 Task: Create a scrum project AgileJet. Add to scrum project AgileJet a team member softage.4@softage.net and assign as Project Lead. Add to scrum project AgileJet a team member softage.1@softage.net
Action: Mouse moved to (217, 64)
Screenshot: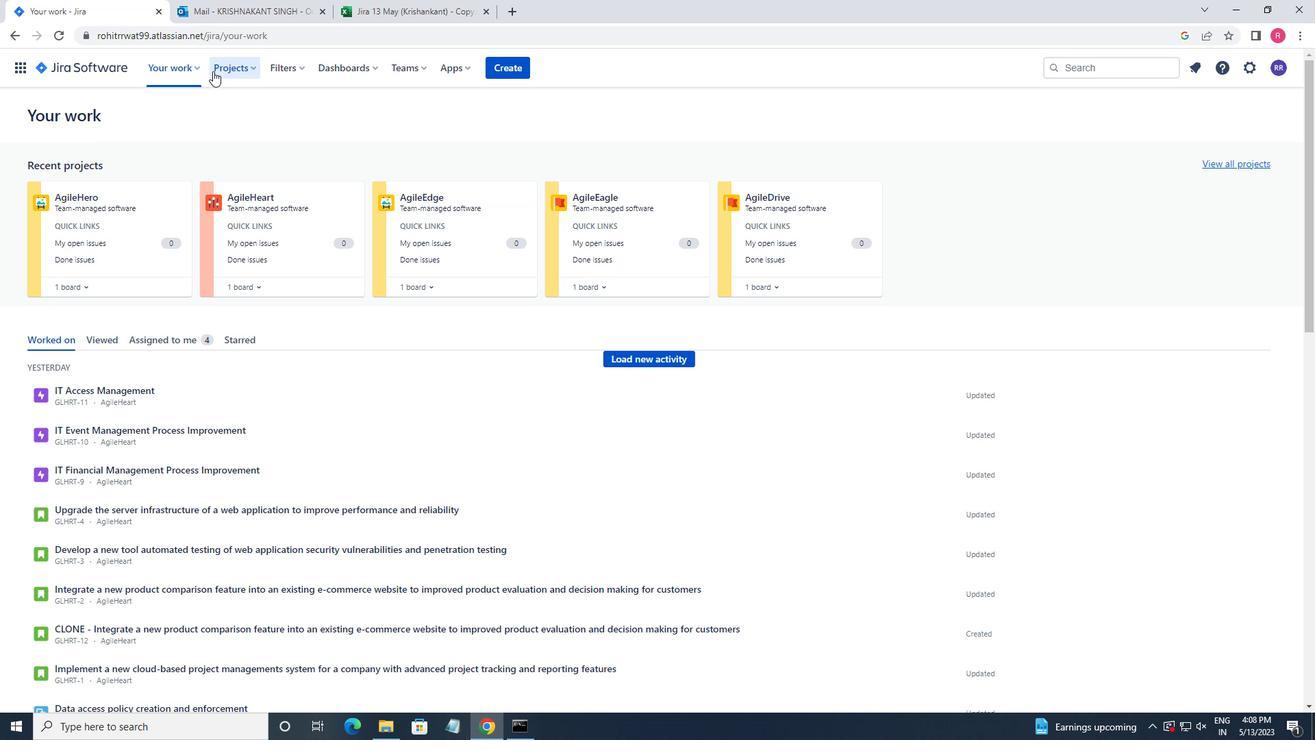 
Action: Mouse pressed left at (217, 64)
Screenshot: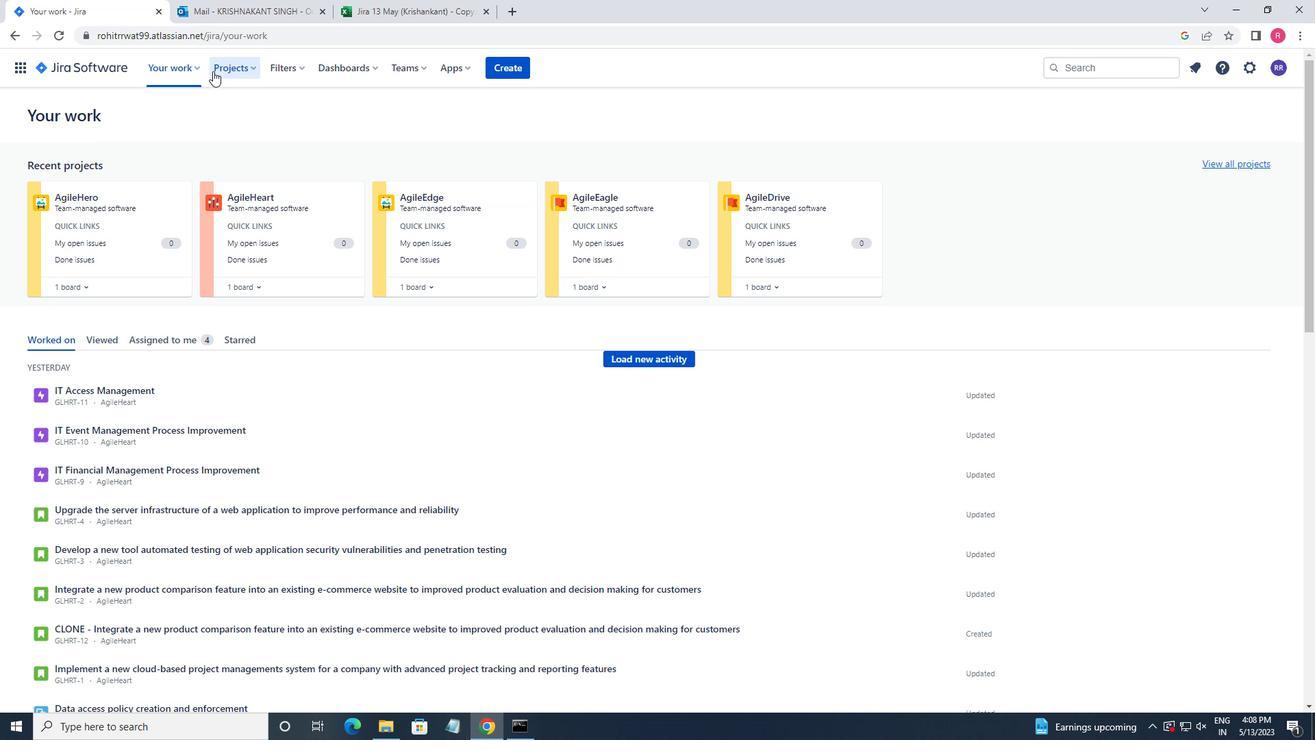 
Action: Mouse moved to (263, 344)
Screenshot: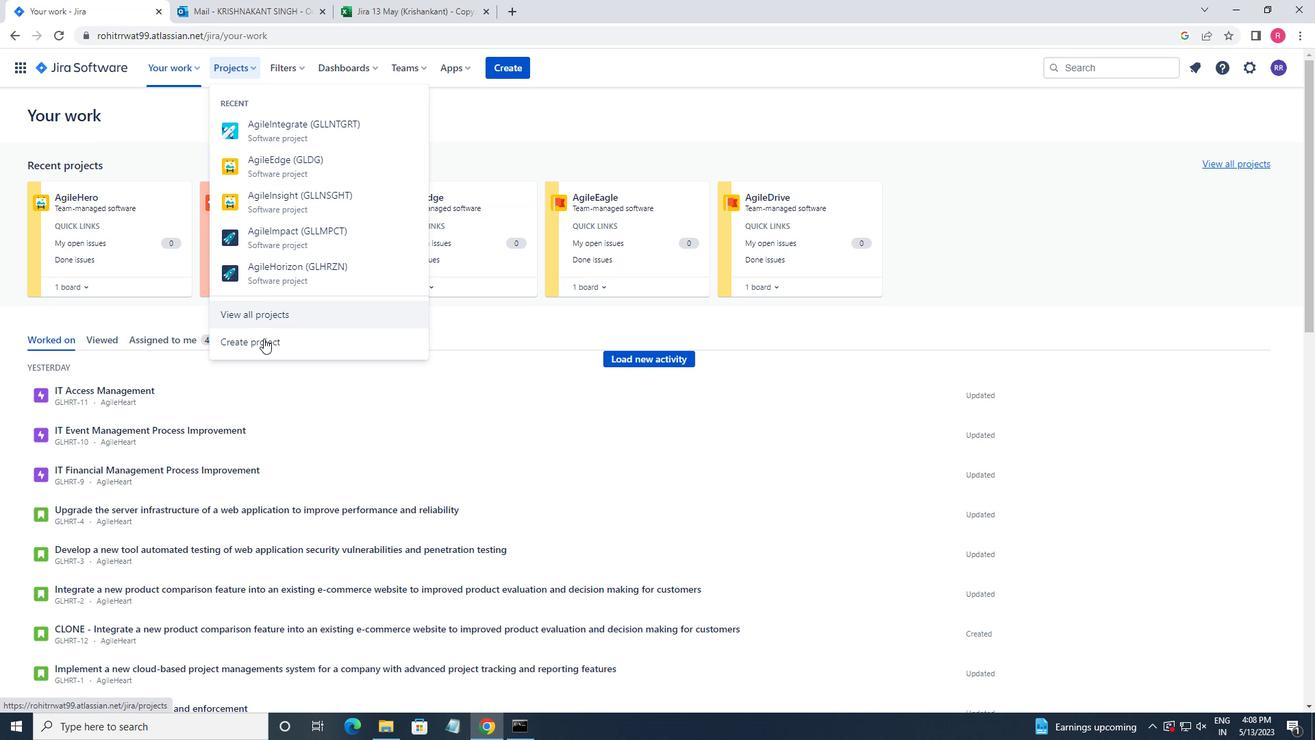 
Action: Mouse pressed left at (263, 344)
Screenshot: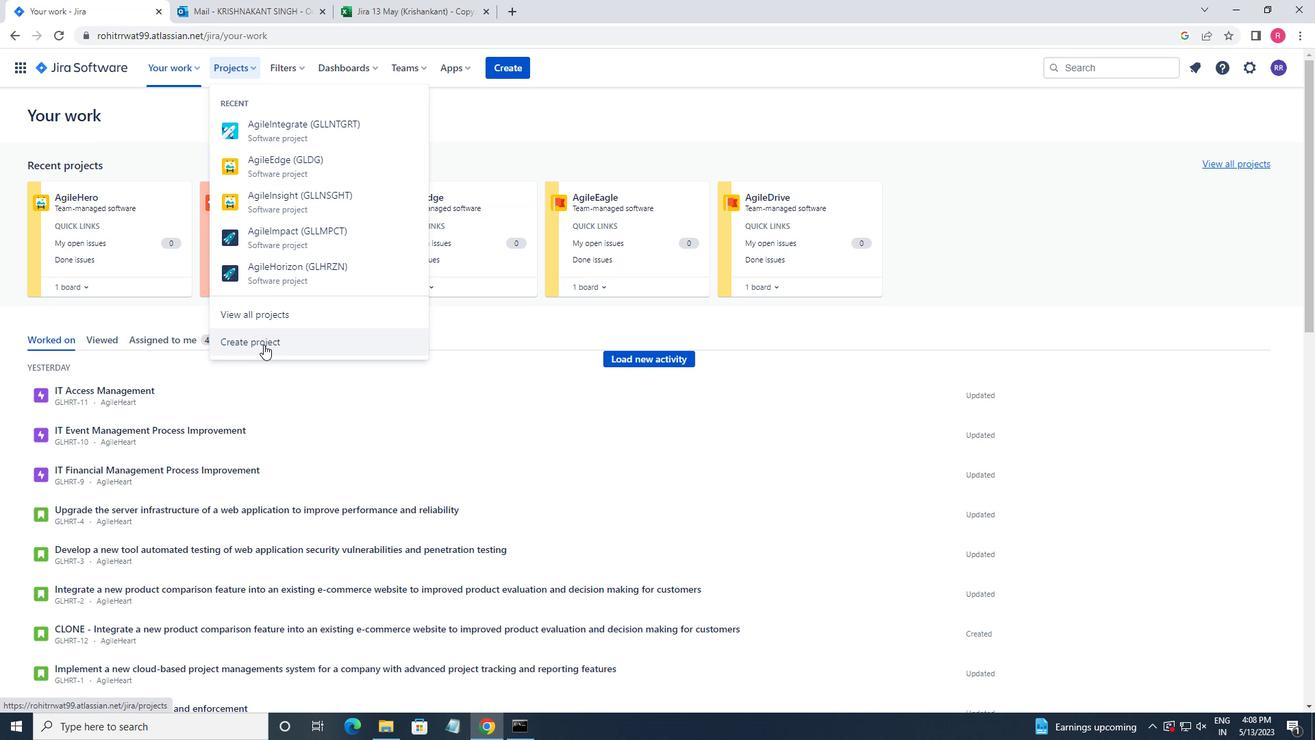 
Action: Mouse moved to (612, 337)
Screenshot: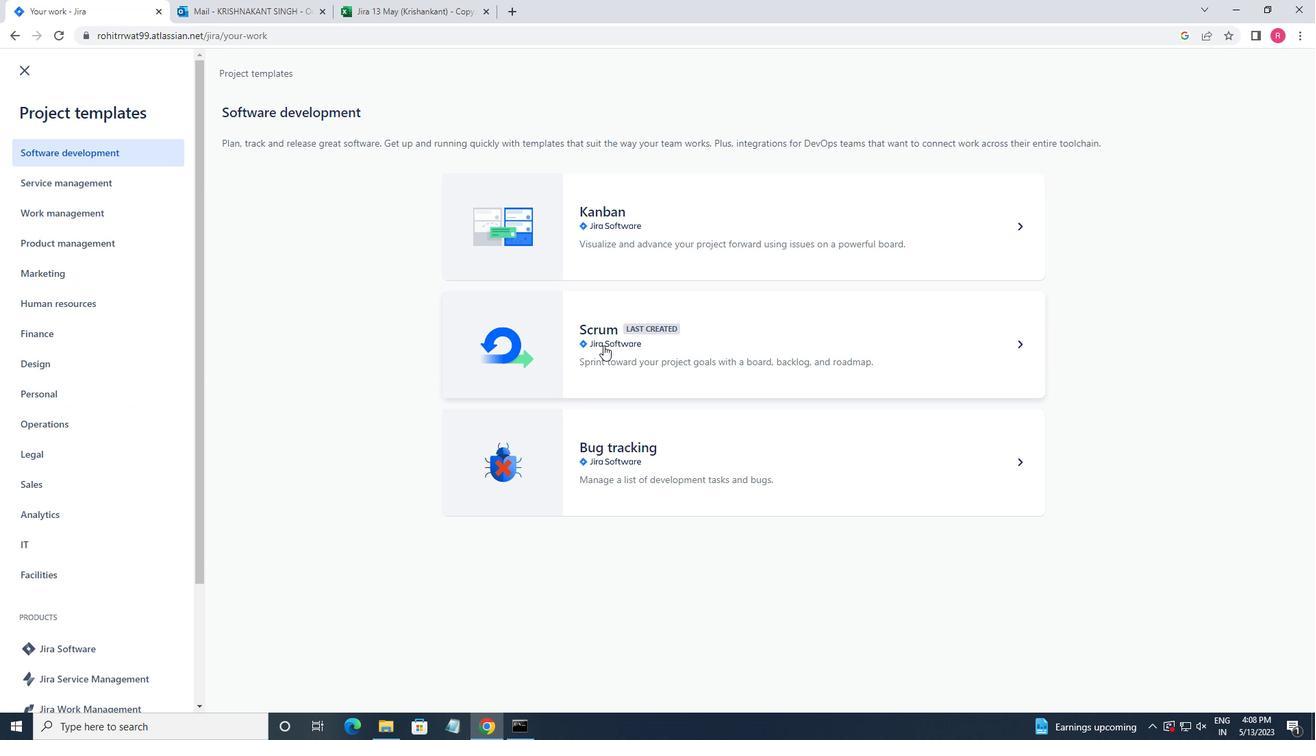 
Action: Mouse pressed left at (612, 337)
Screenshot: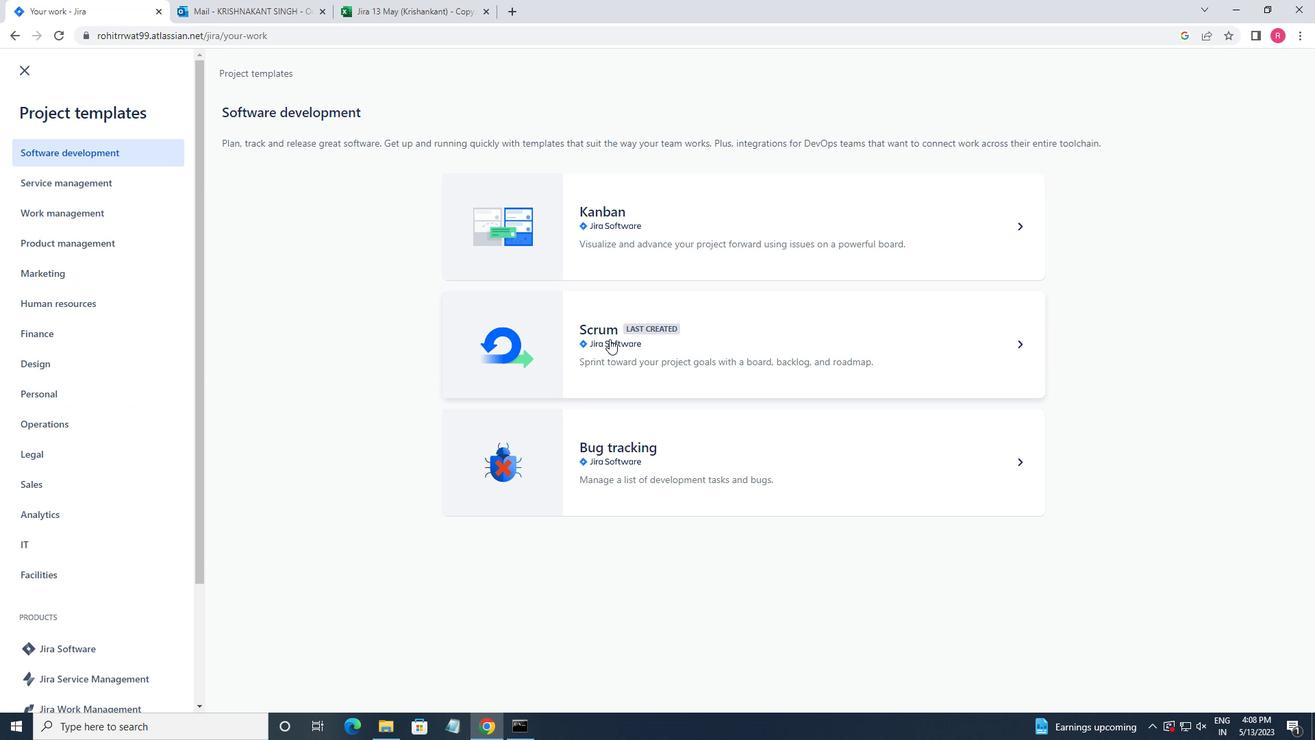 
Action: Mouse moved to (1023, 679)
Screenshot: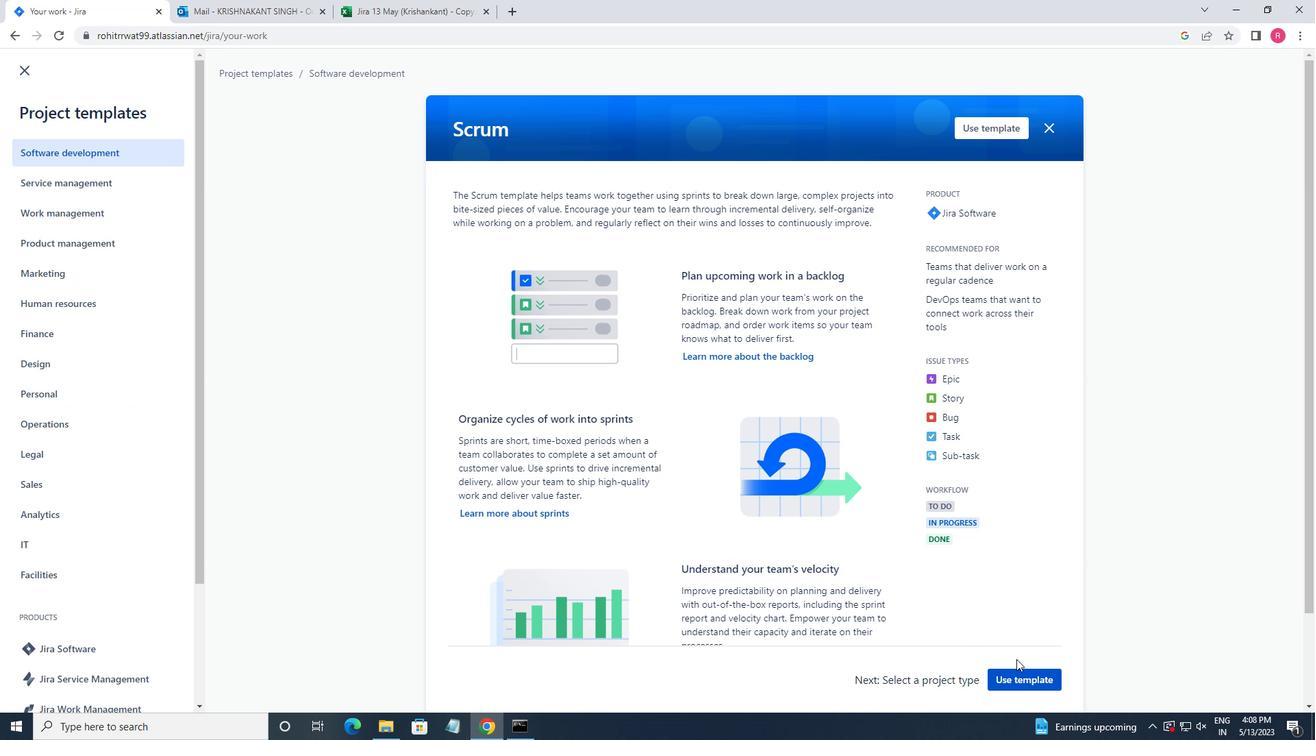 
Action: Mouse pressed left at (1023, 679)
Screenshot: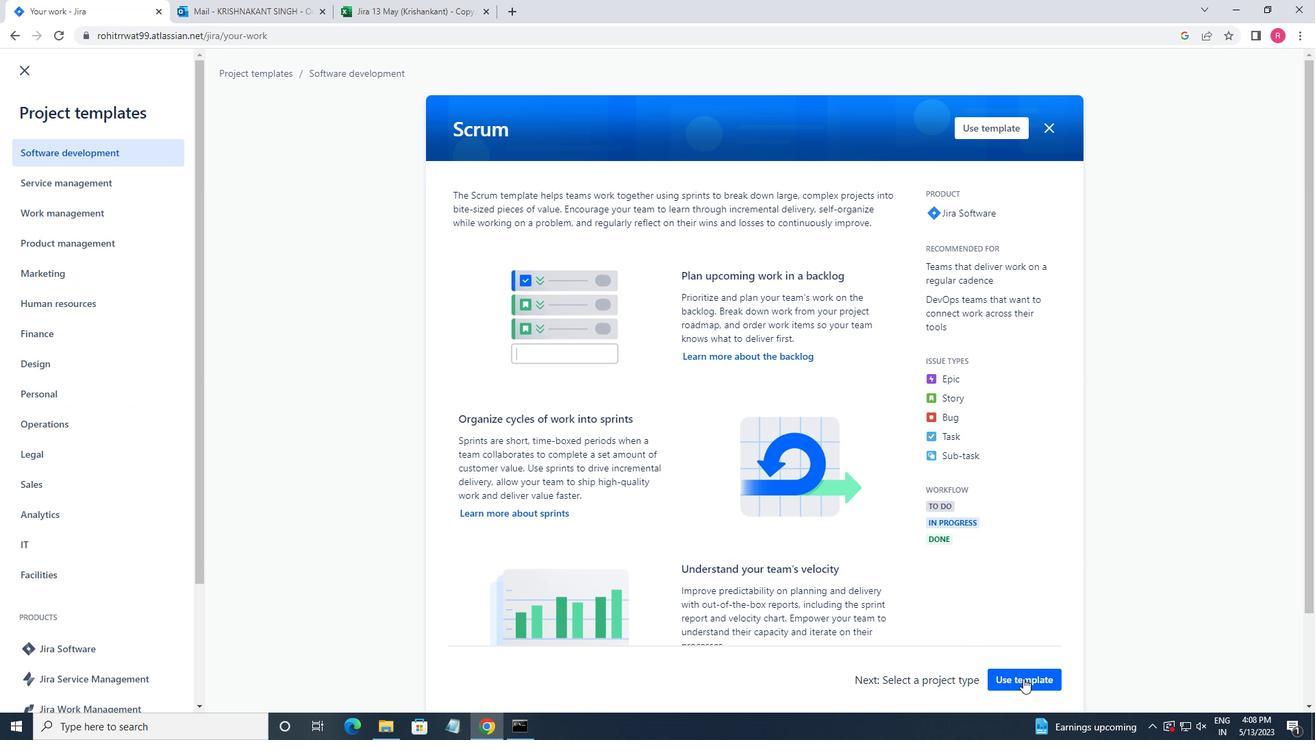 
Action: Mouse moved to (545, 667)
Screenshot: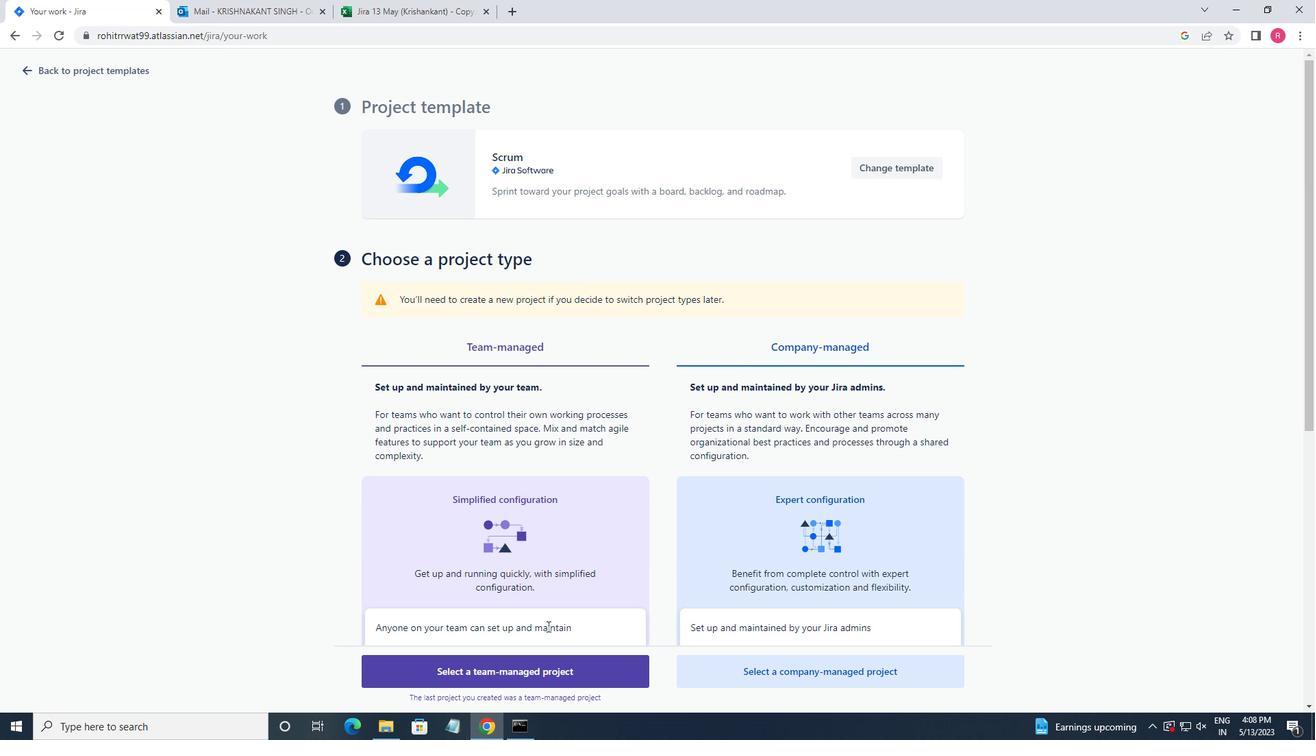 
Action: Mouse pressed left at (545, 667)
Screenshot: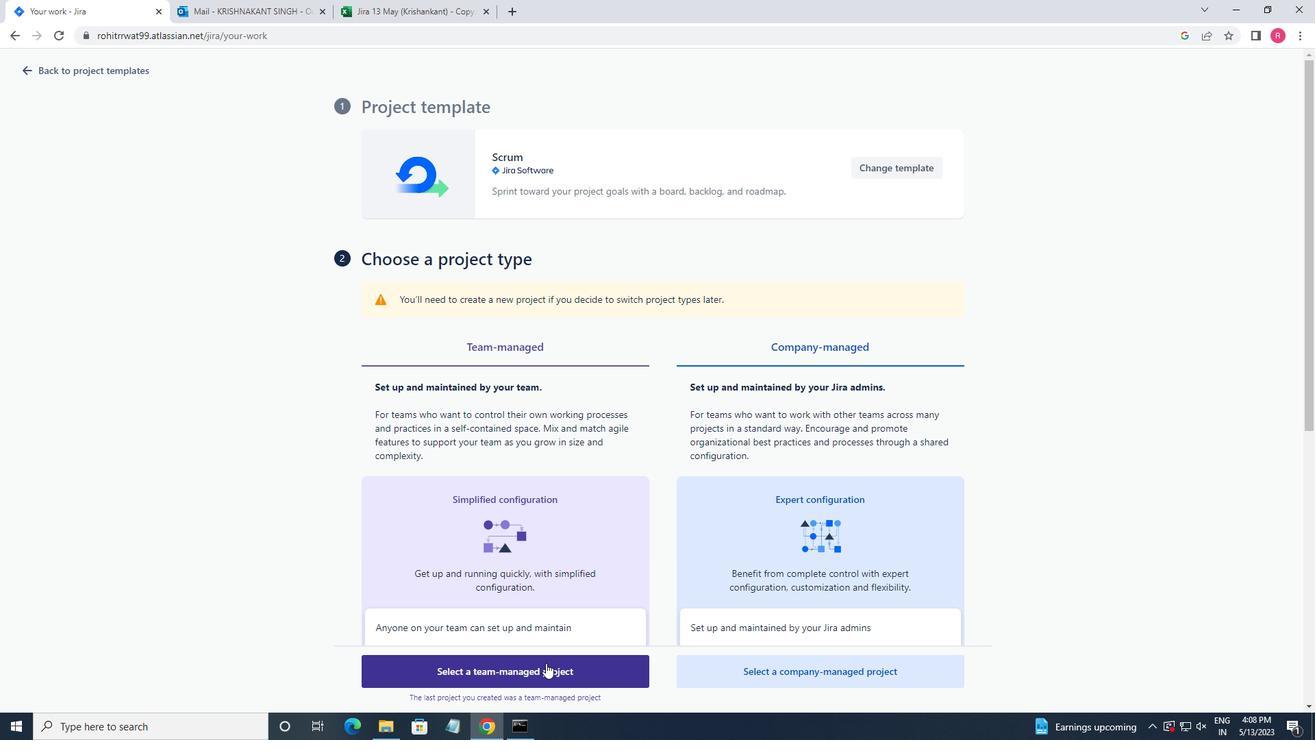 
Action: Mouse moved to (545, 110)
Screenshot: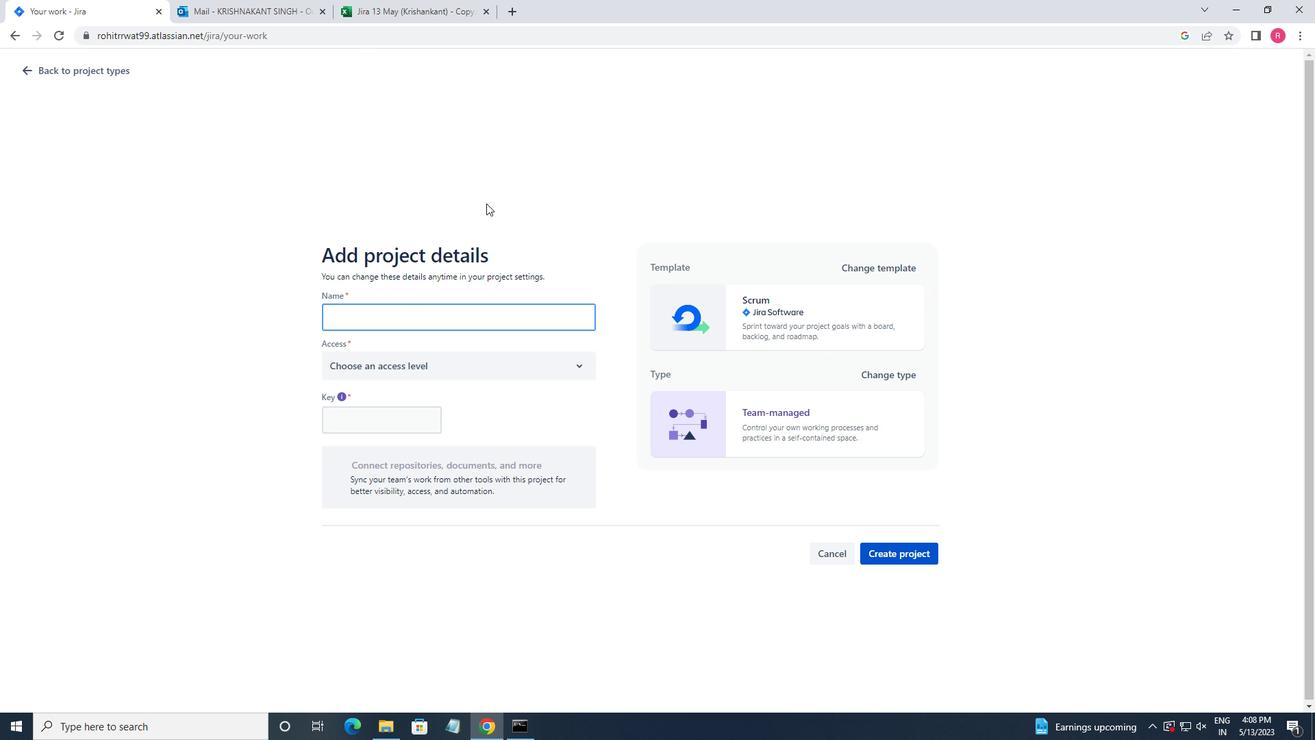 
Action: Key pressed <Key.shift>AGILEJ<Key.backspace><Key.shift_r><Key.shift_r>JET<Key.space><Key.backspace>
Screenshot: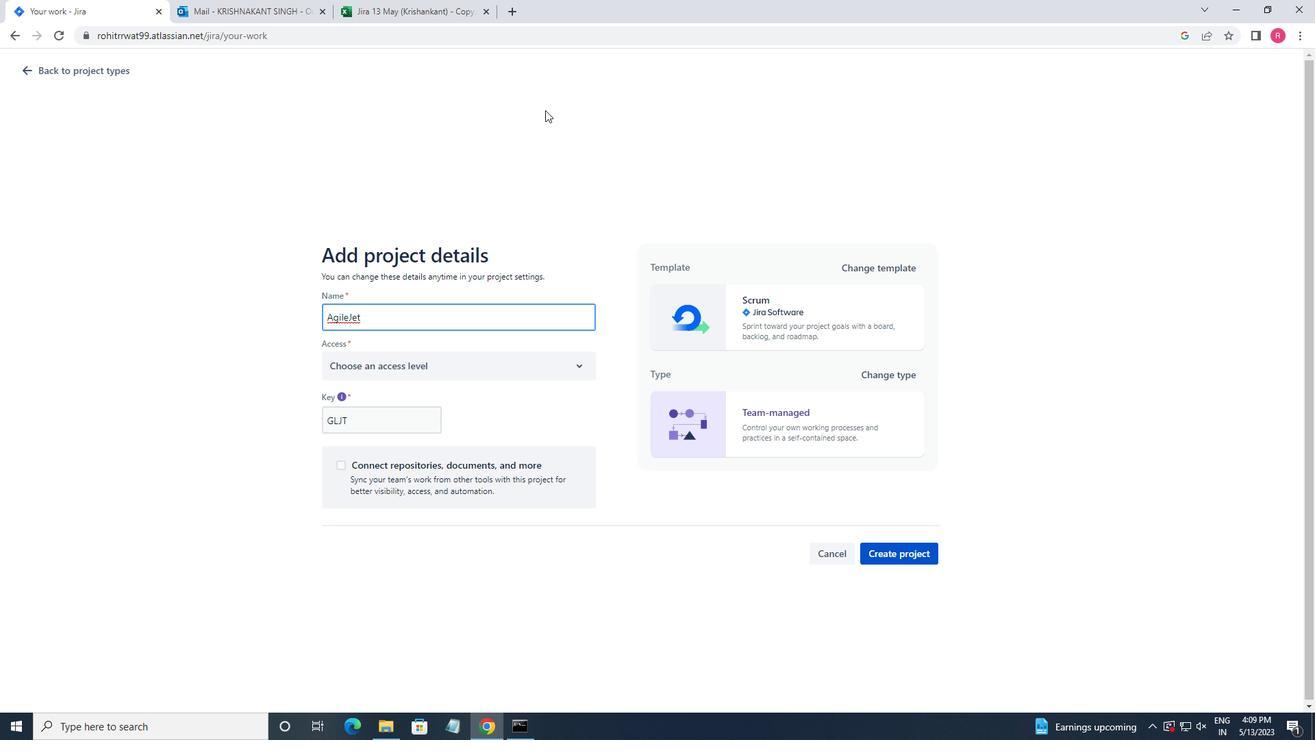
Action: Mouse moved to (441, 363)
Screenshot: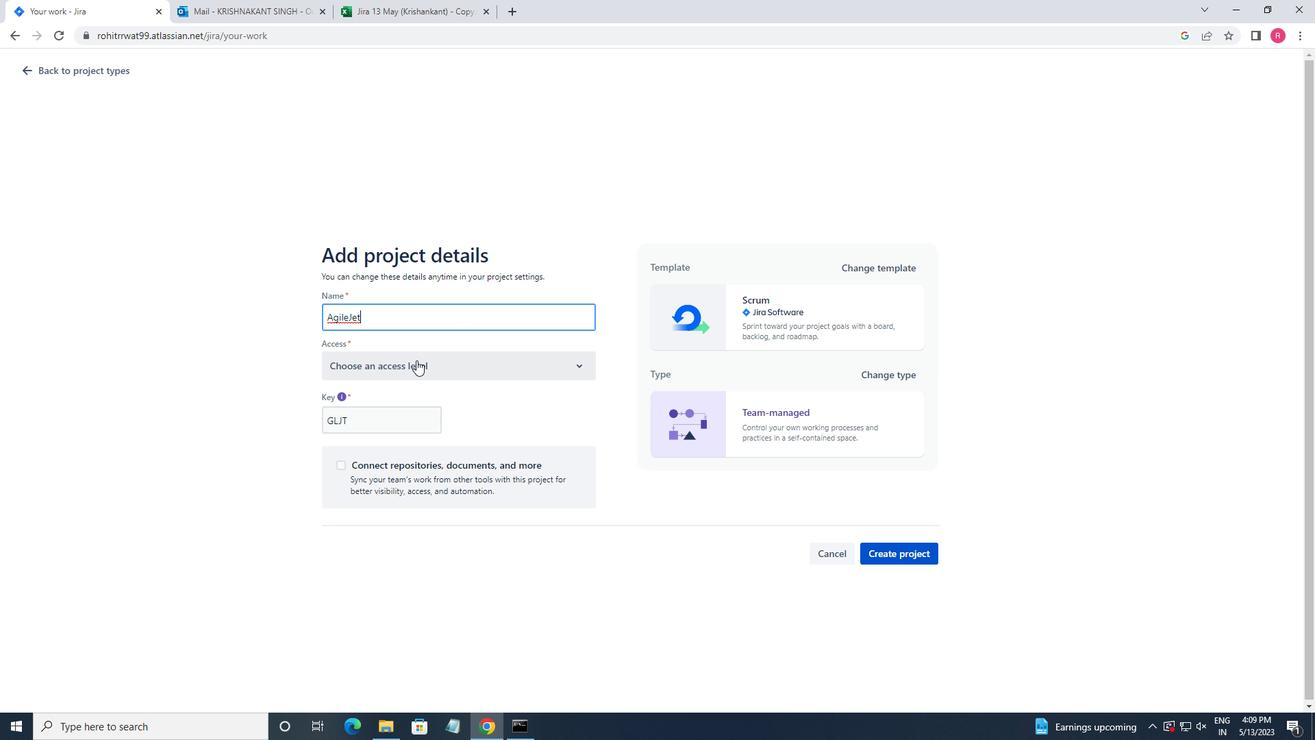 
Action: Mouse pressed left at (441, 363)
Screenshot: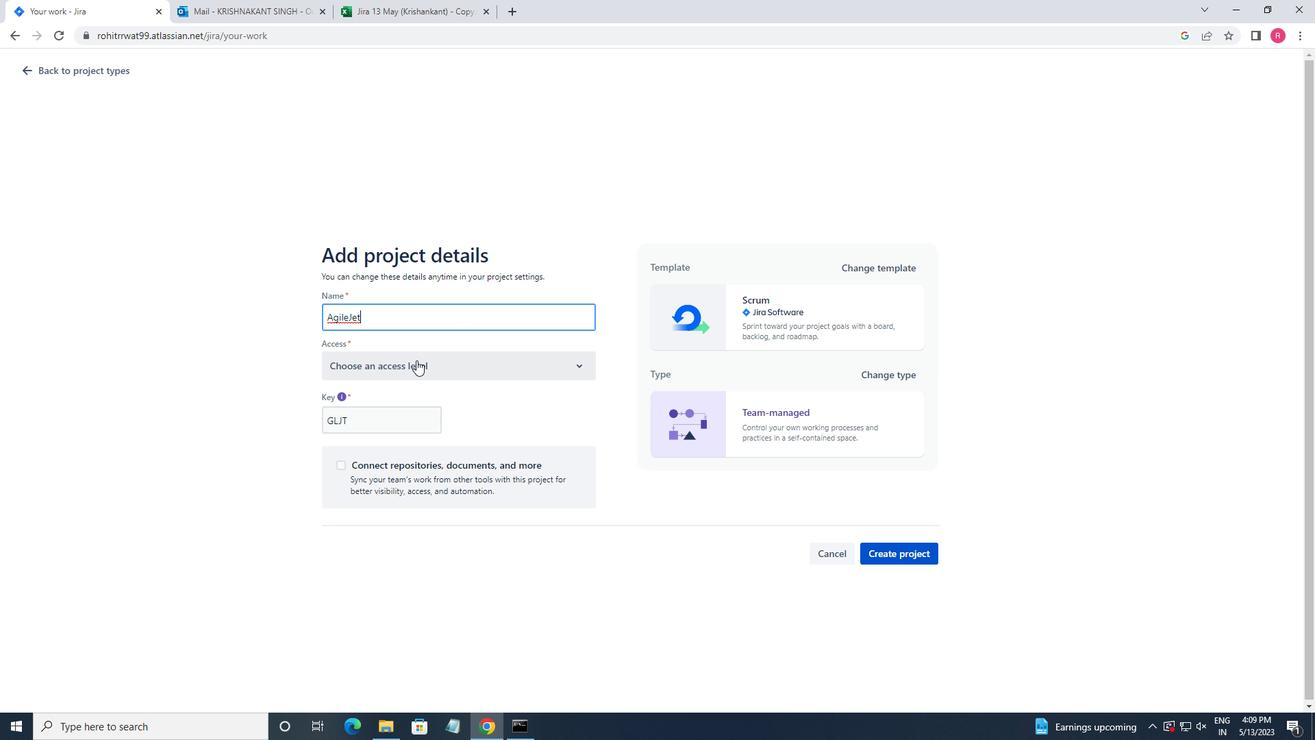 
Action: Mouse moved to (407, 410)
Screenshot: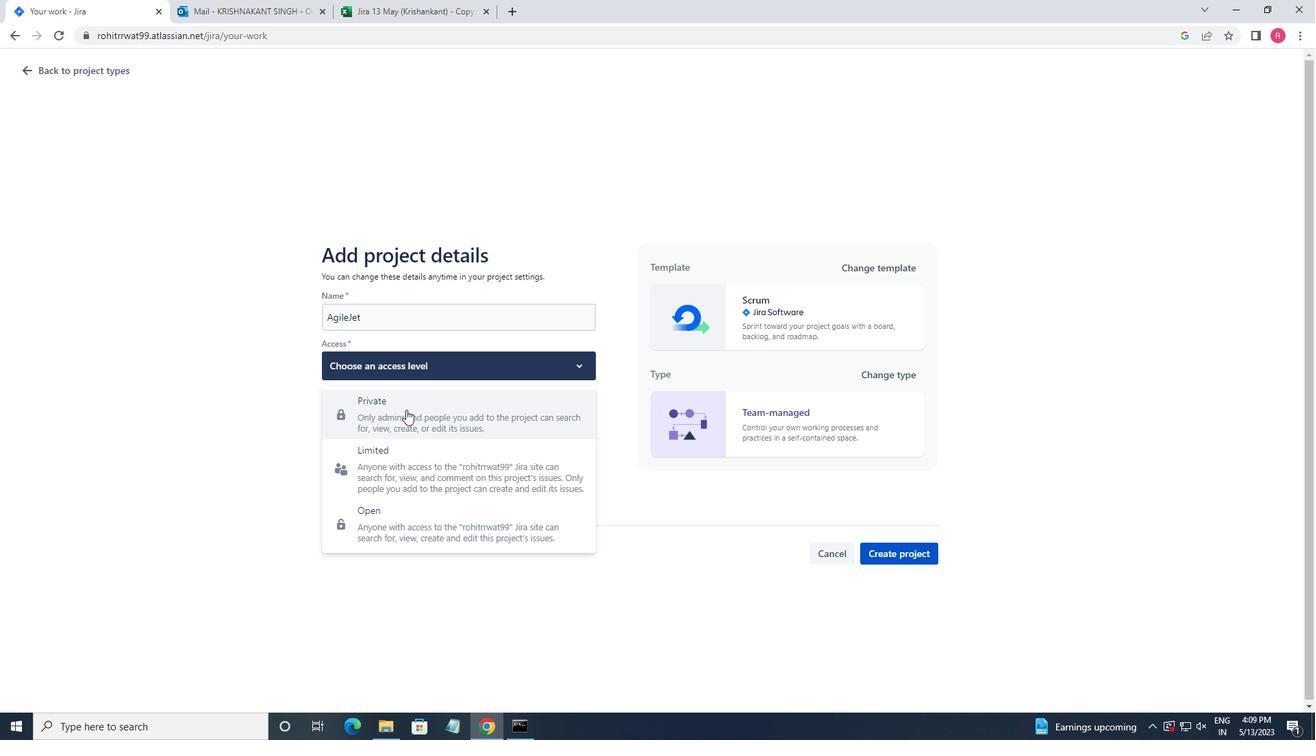 
Action: Mouse pressed left at (407, 410)
Screenshot: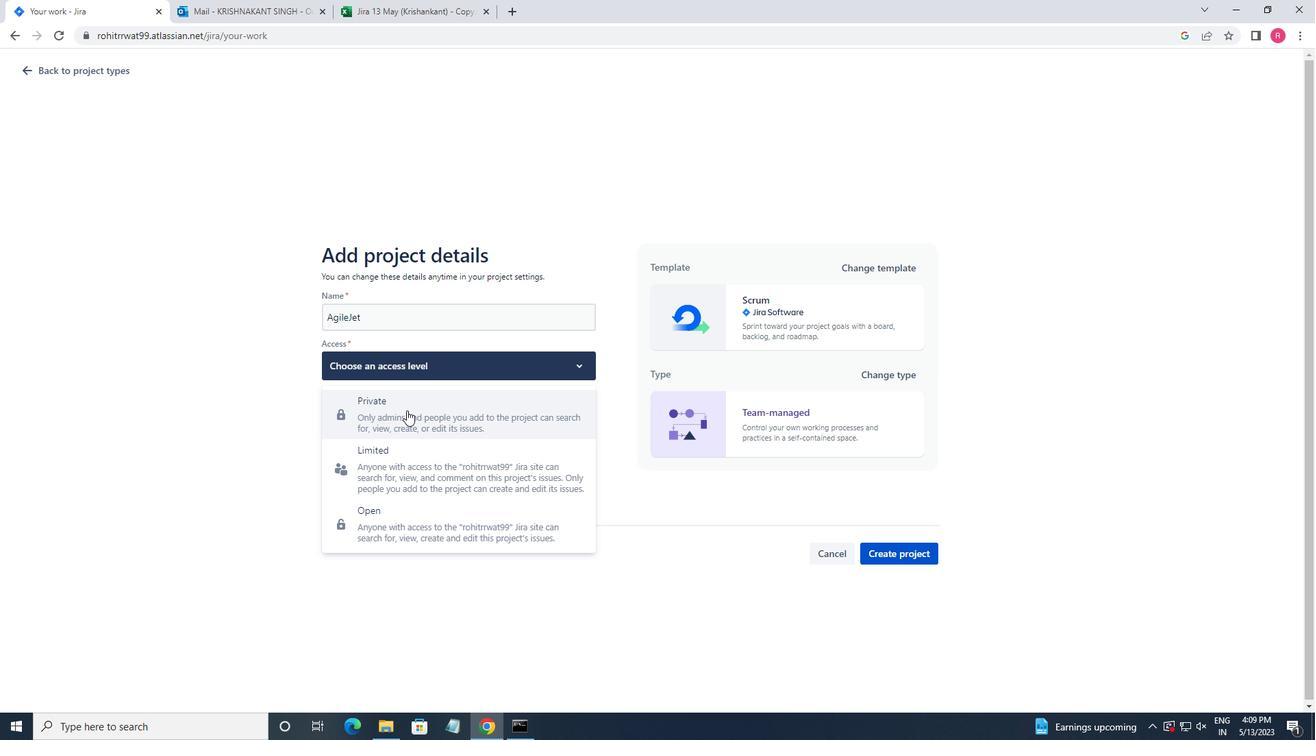 
Action: Mouse moved to (906, 546)
Screenshot: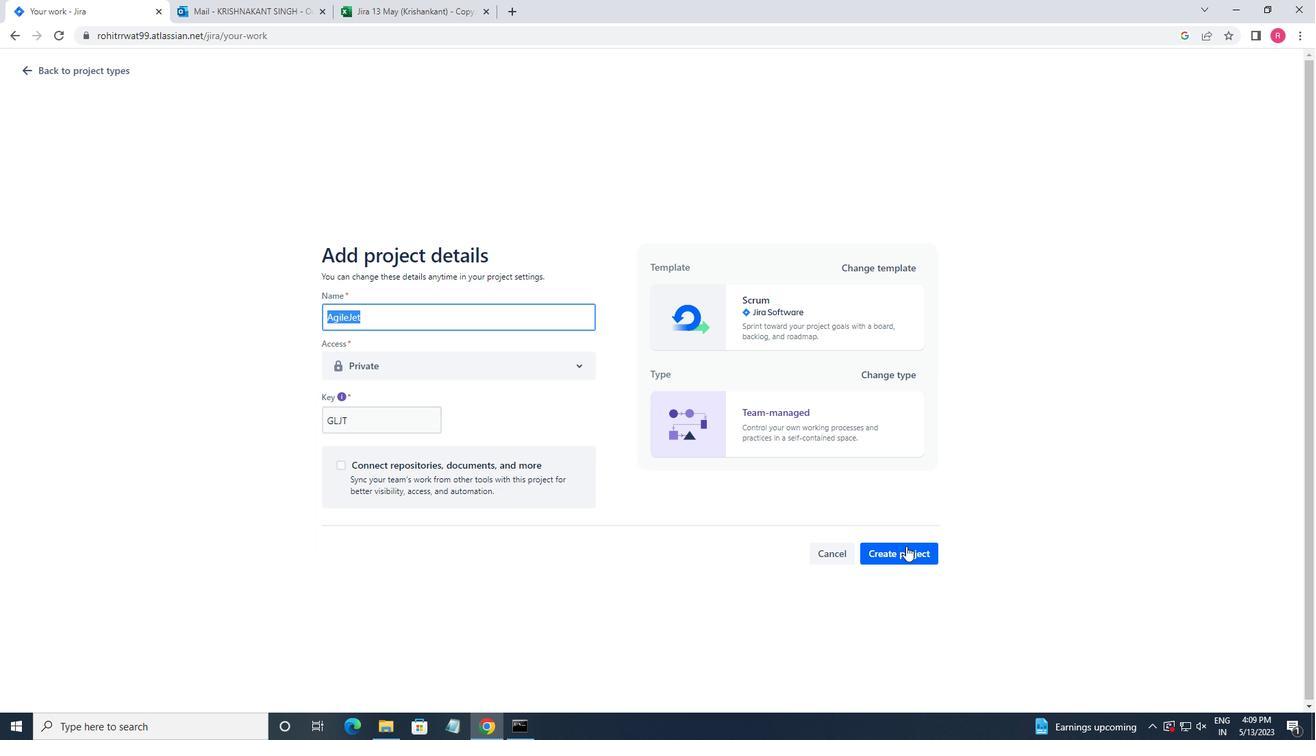 
Action: Mouse pressed left at (906, 546)
Screenshot: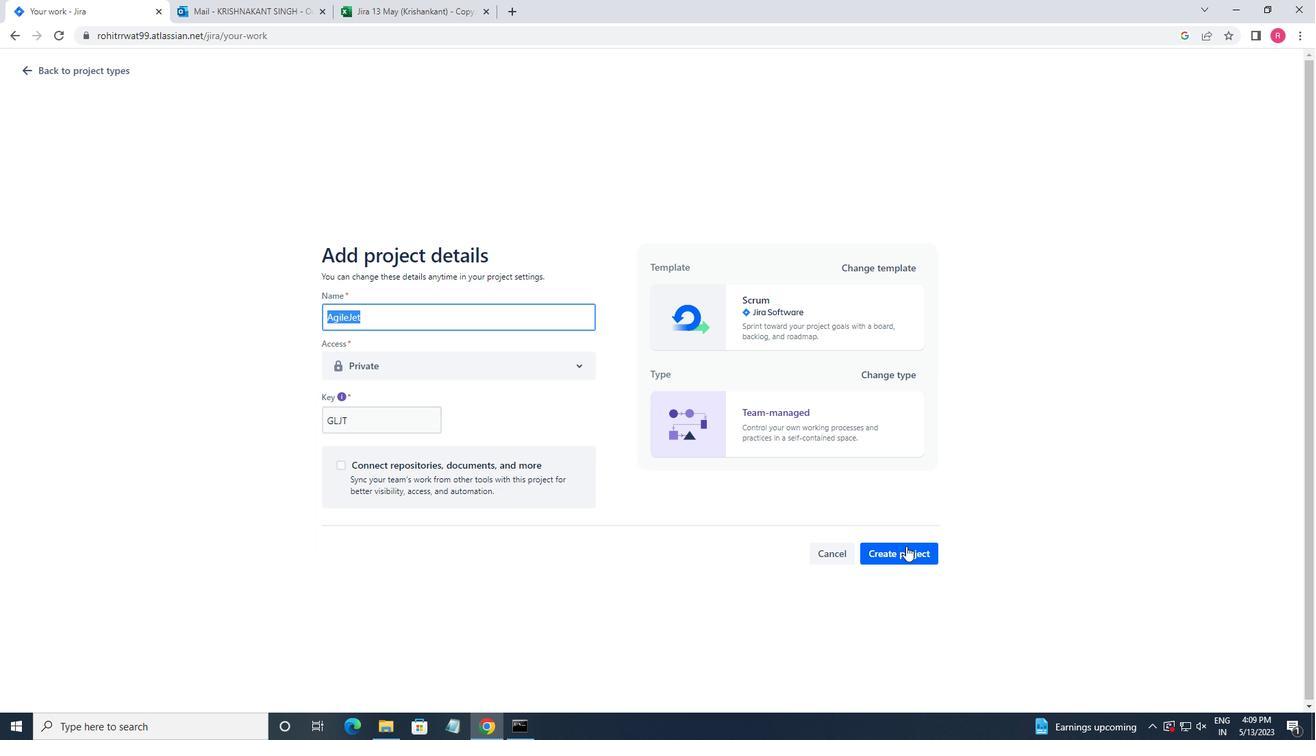 
Action: Mouse moved to (297, 187)
Screenshot: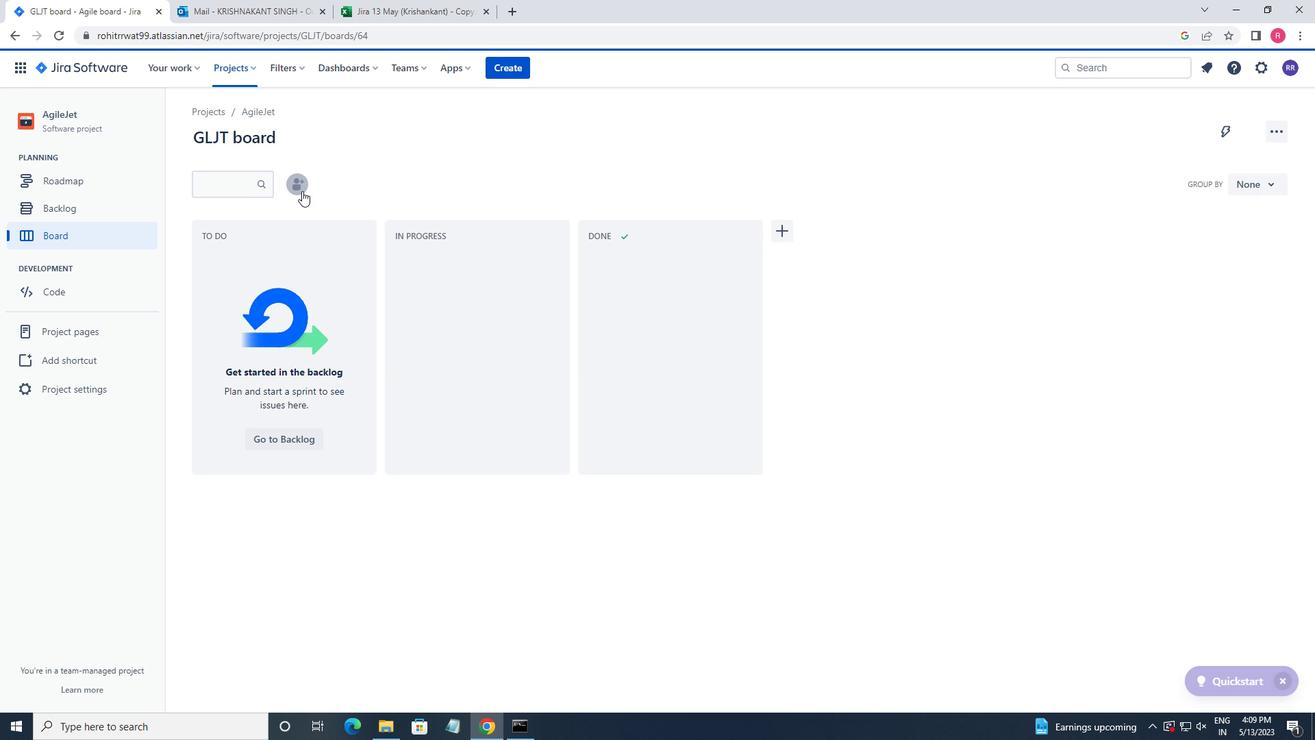 
Action: Mouse pressed left at (297, 187)
Screenshot: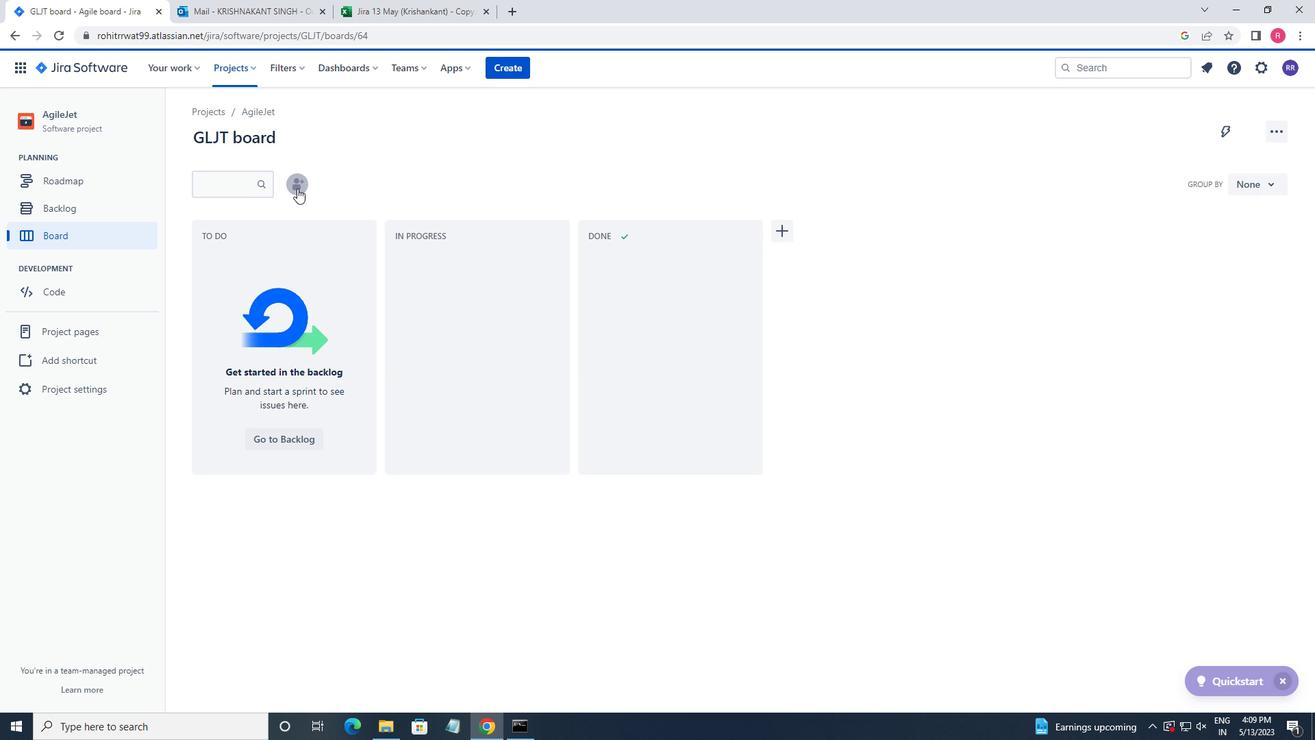 
Action: Mouse moved to (325, 189)
Screenshot: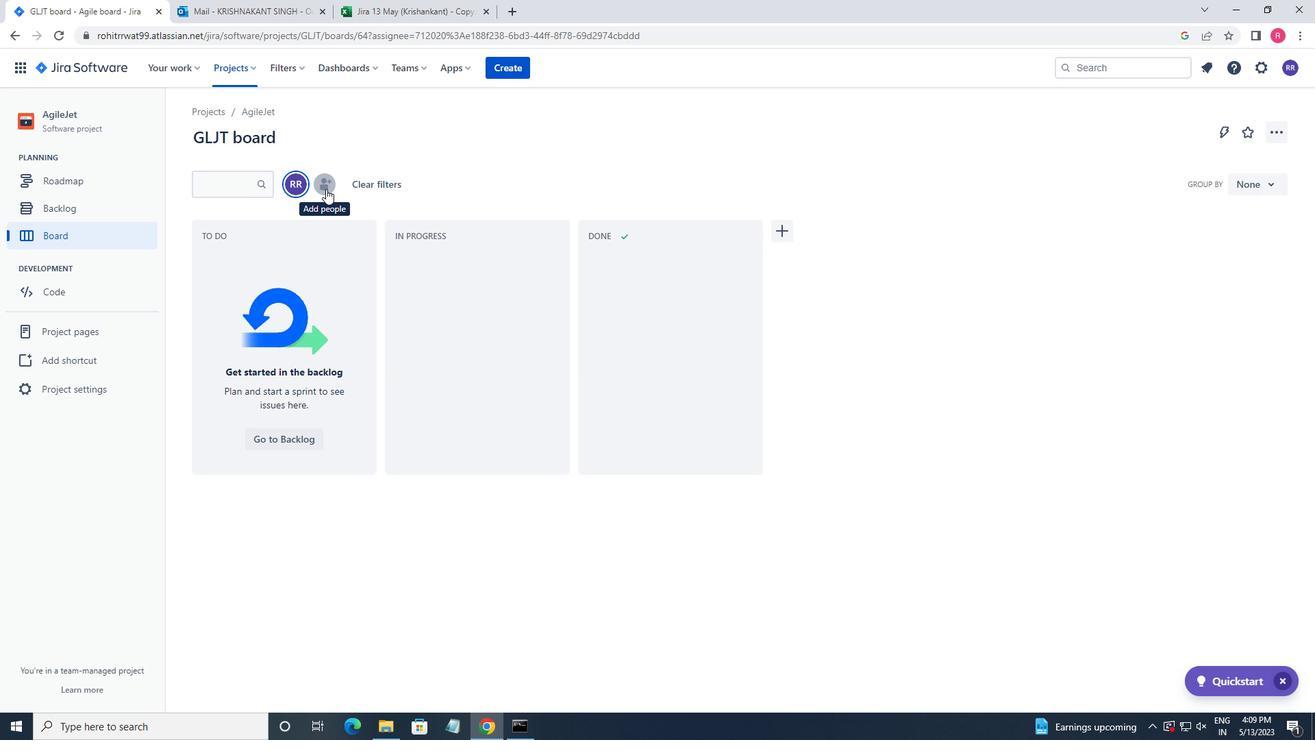 
Action: Mouse pressed left at (325, 189)
Screenshot: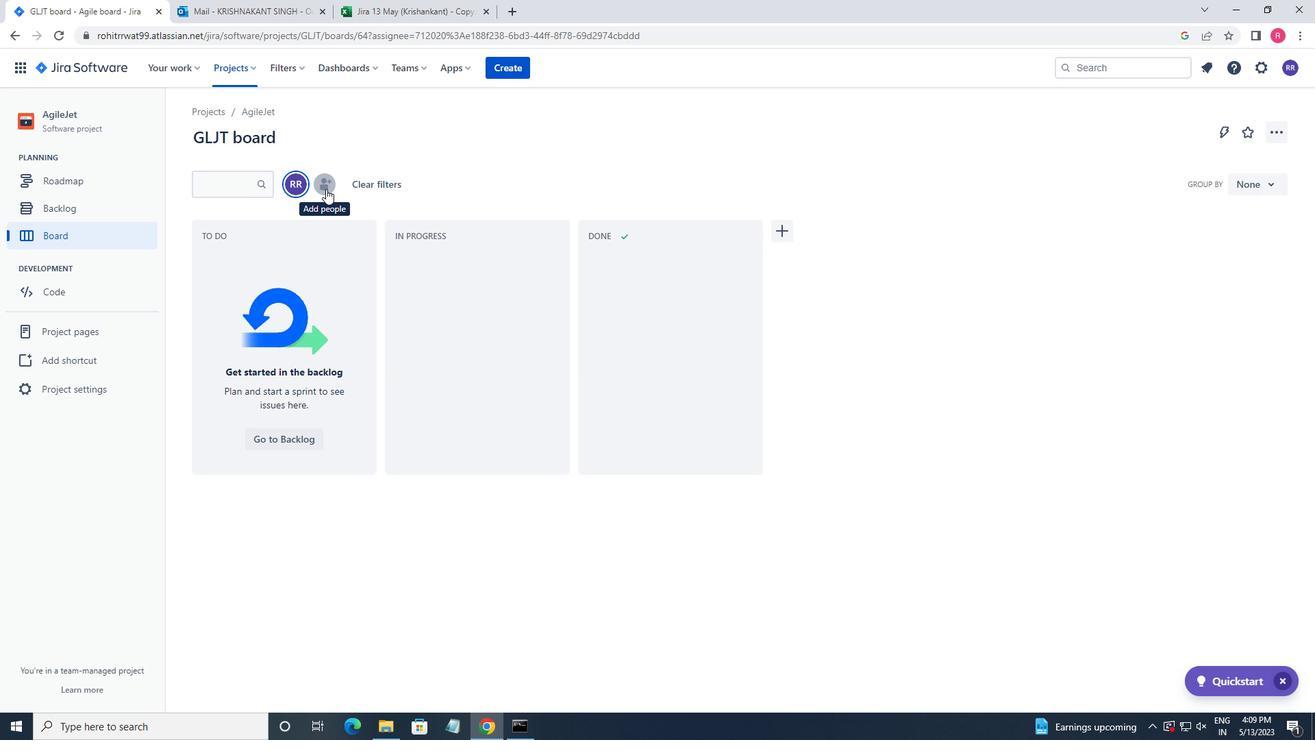 
Action: Key pressed SOFTAGE.4<Key.shift><Key.shift><Key.shift><Key.shift>@SOFTAGE.NET
Screenshot: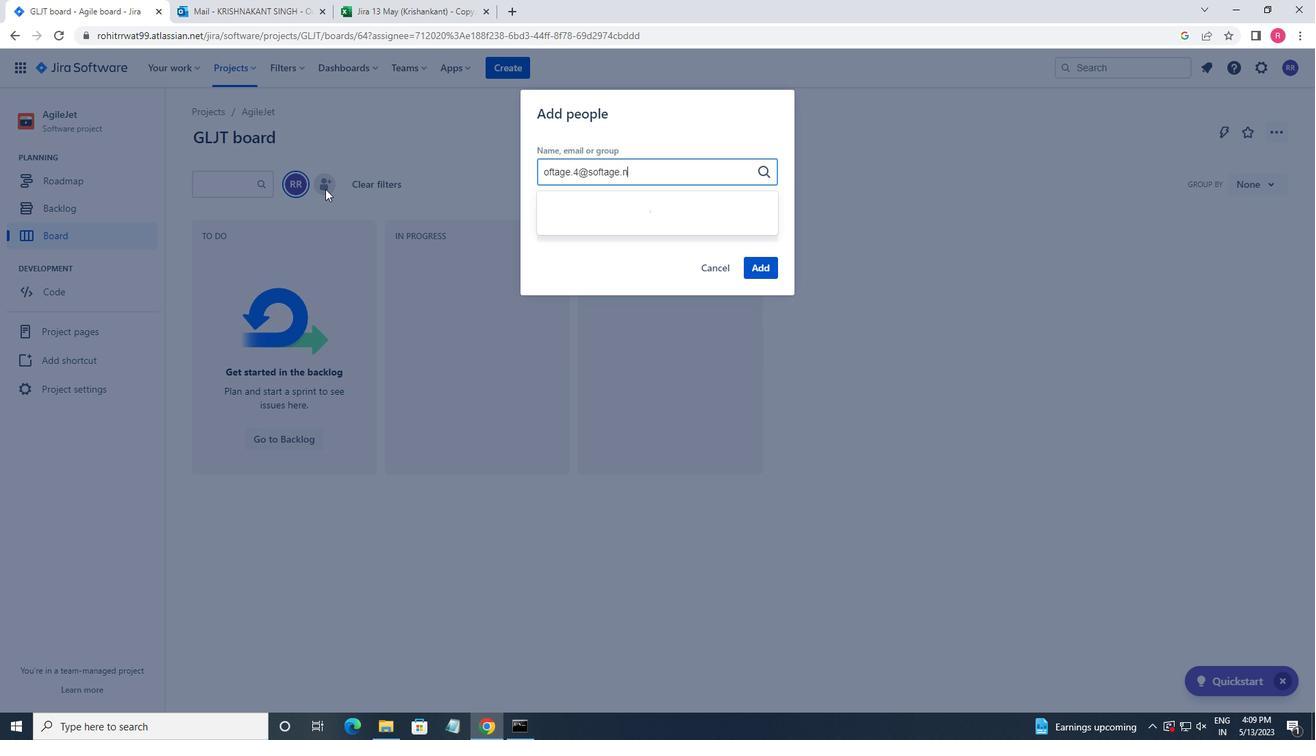 
Action: Mouse moved to (570, 195)
Screenshot: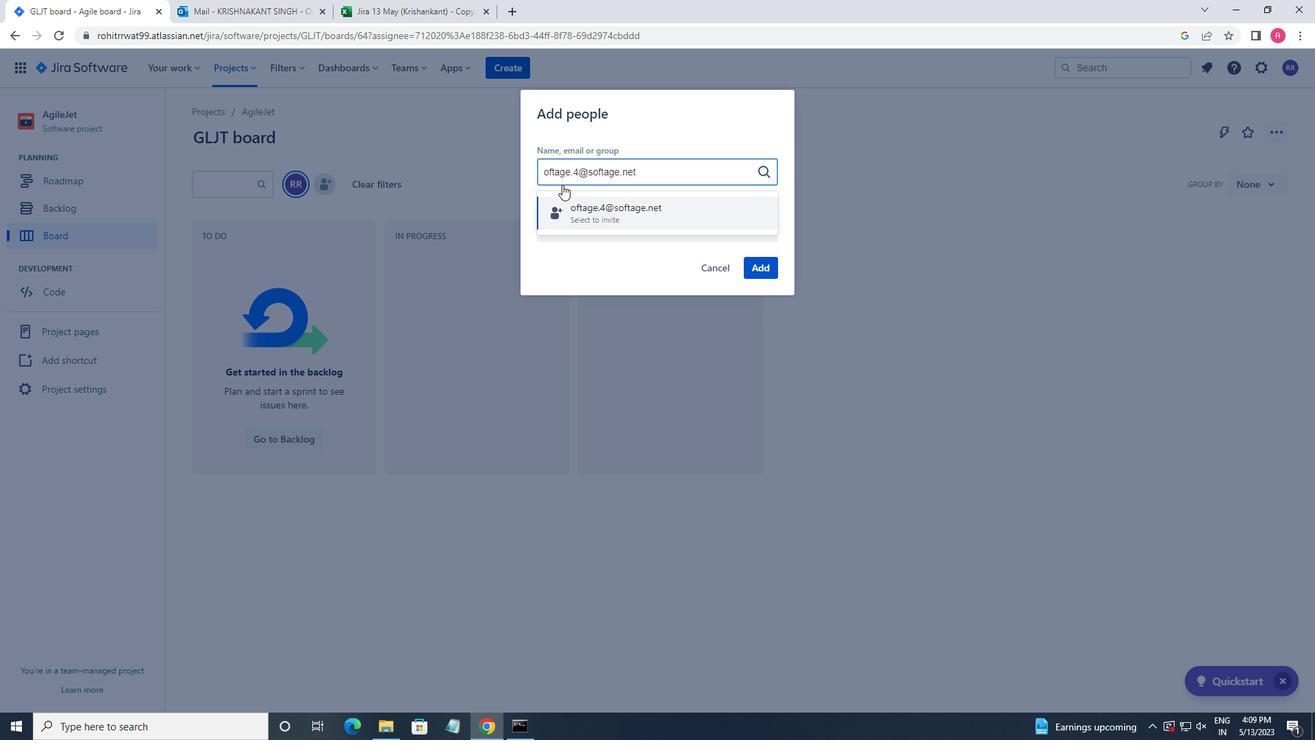 
Action: Mouse pressed left at (570, 195)
Screenshot: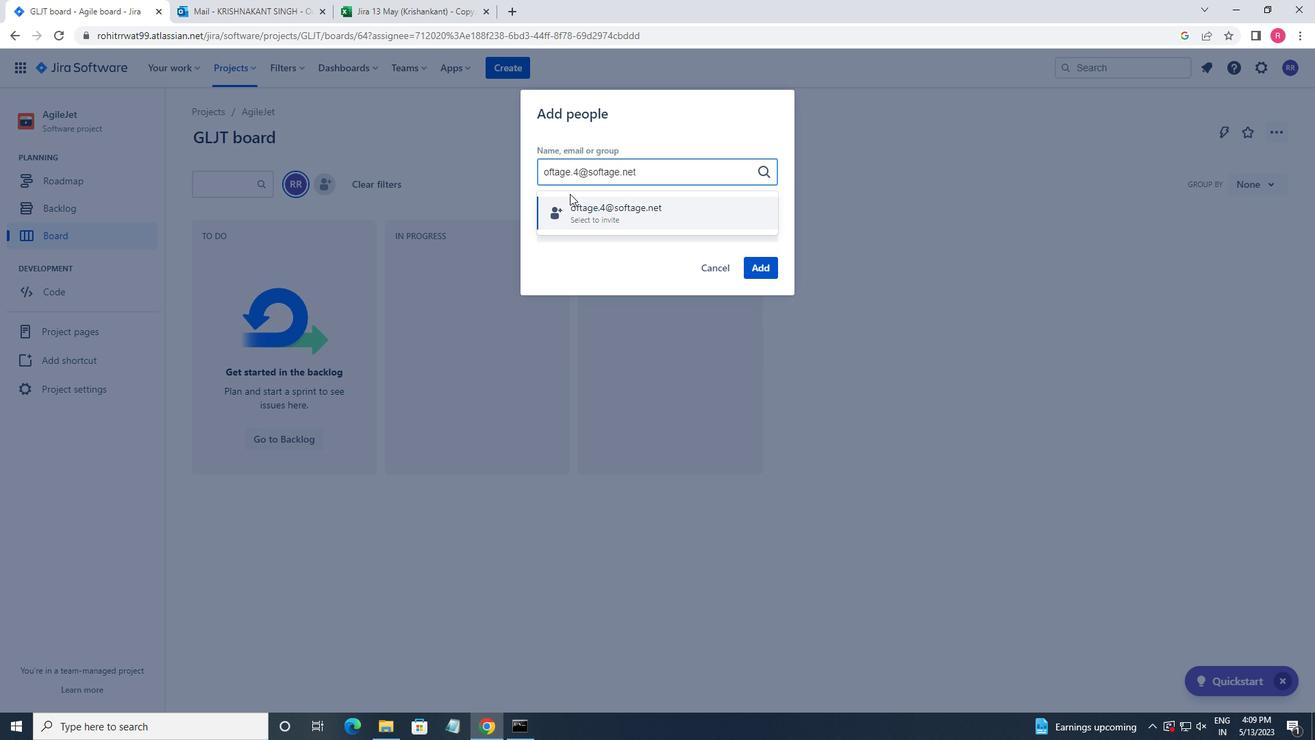 
Action: Mouse moved to (596, 218)
Screenshot: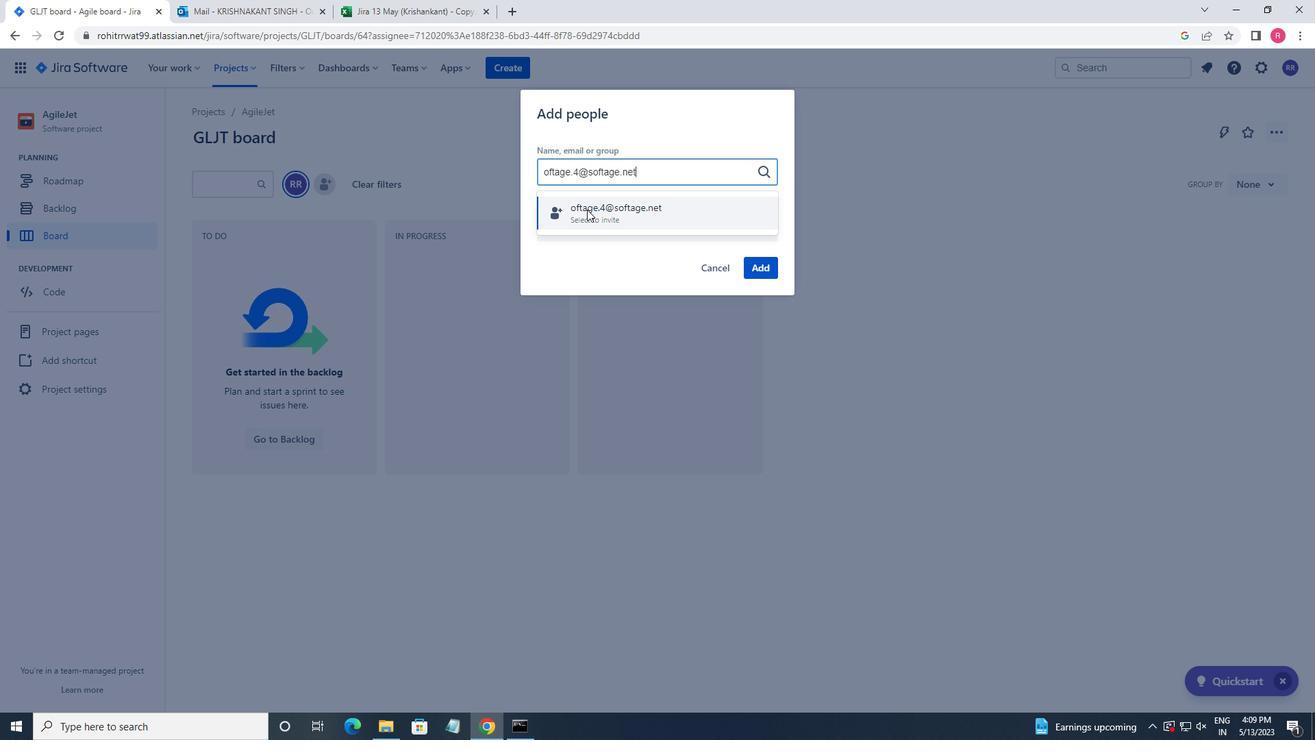 
Action: Mouse pressed left at (596, 218)
Screenshot: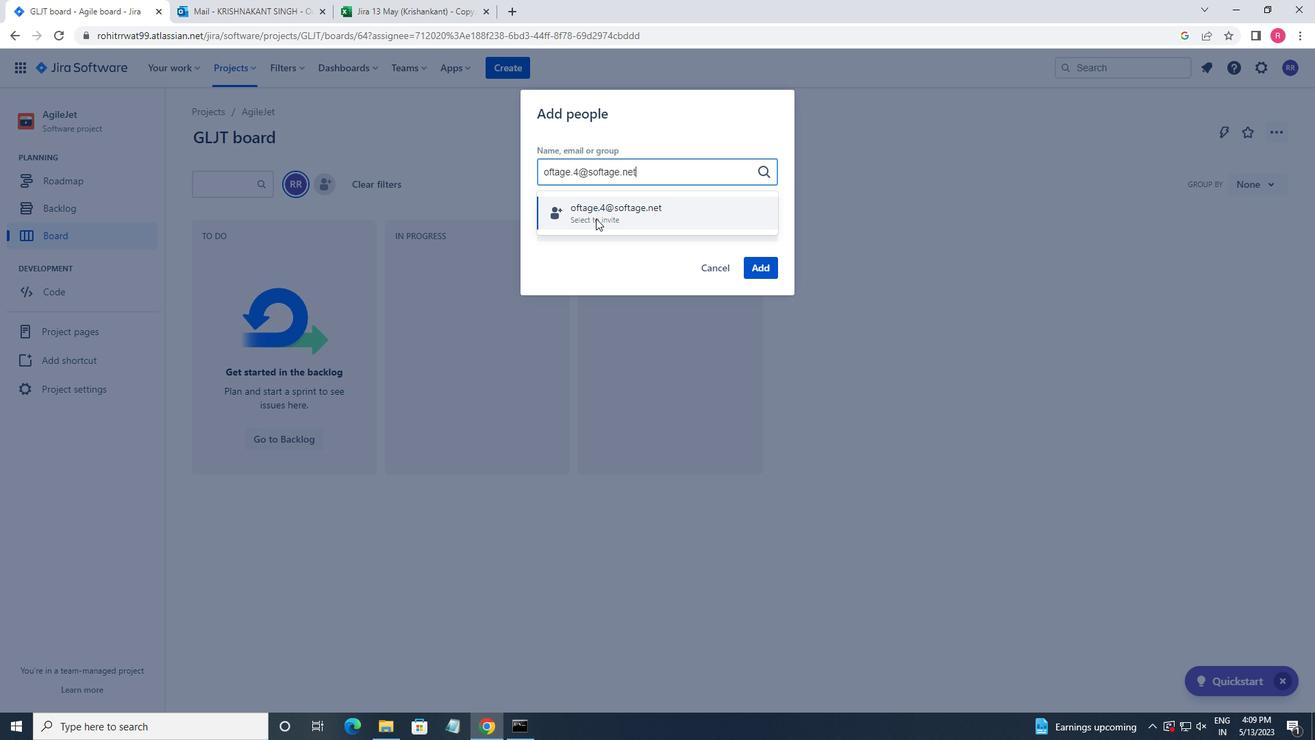 
Action: Mouse moved to (756, 270)
Screenshot: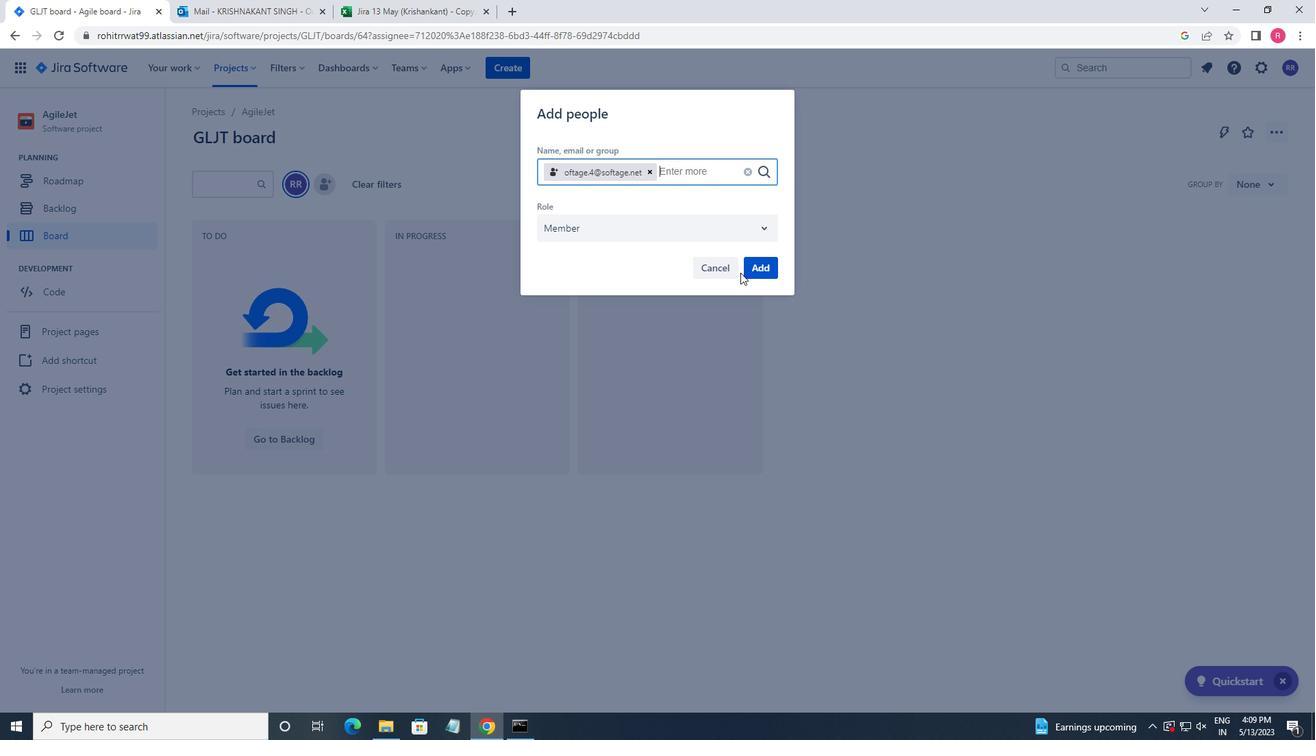 
Action: Mouse pressed left at (756, 270)
Screenshot: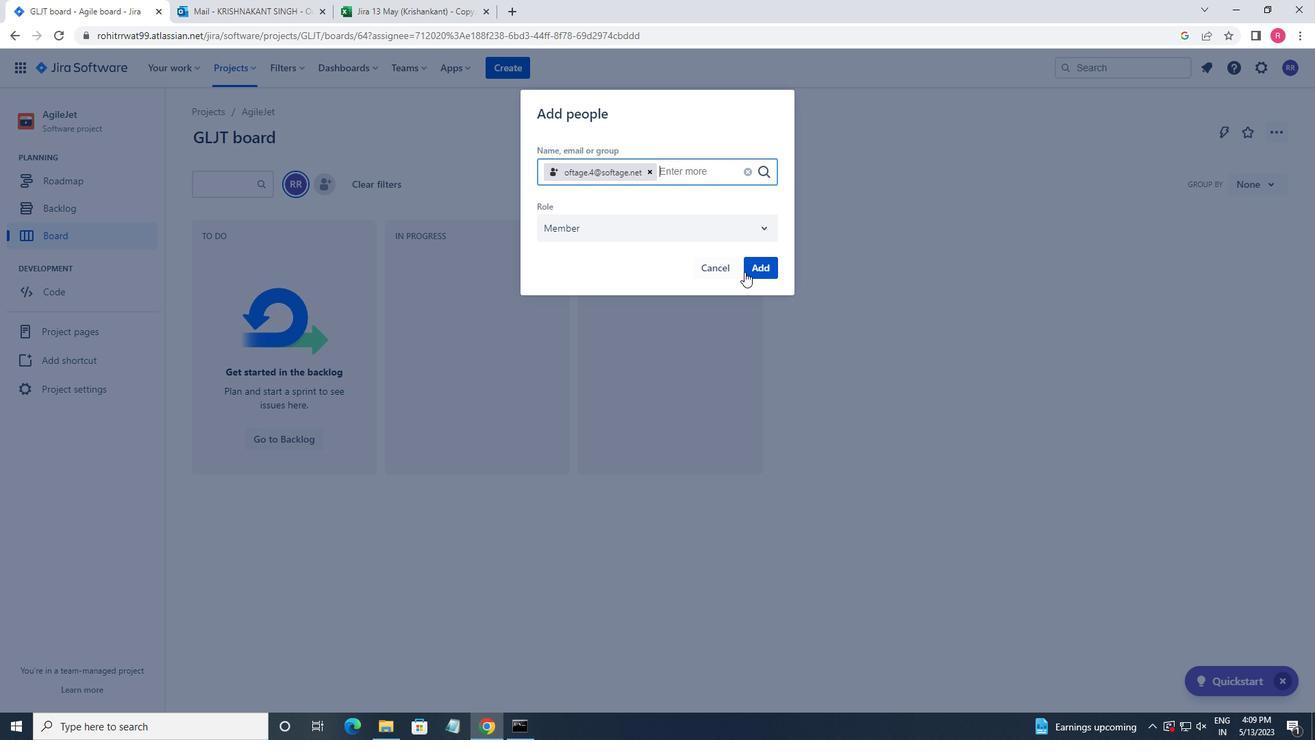 
Action: Mouse moved to (119, 385)
Screenshot: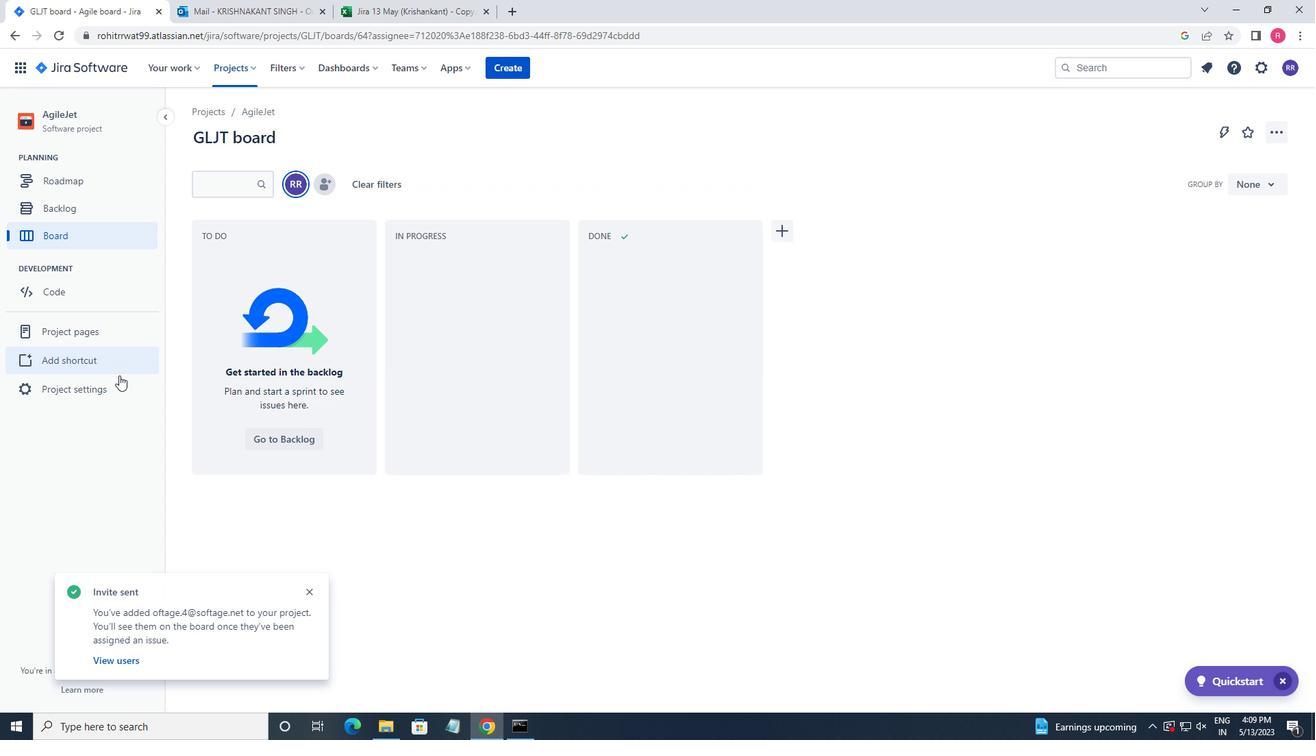 
Action: Mouse pressed left at (119, 385)
Screenshot: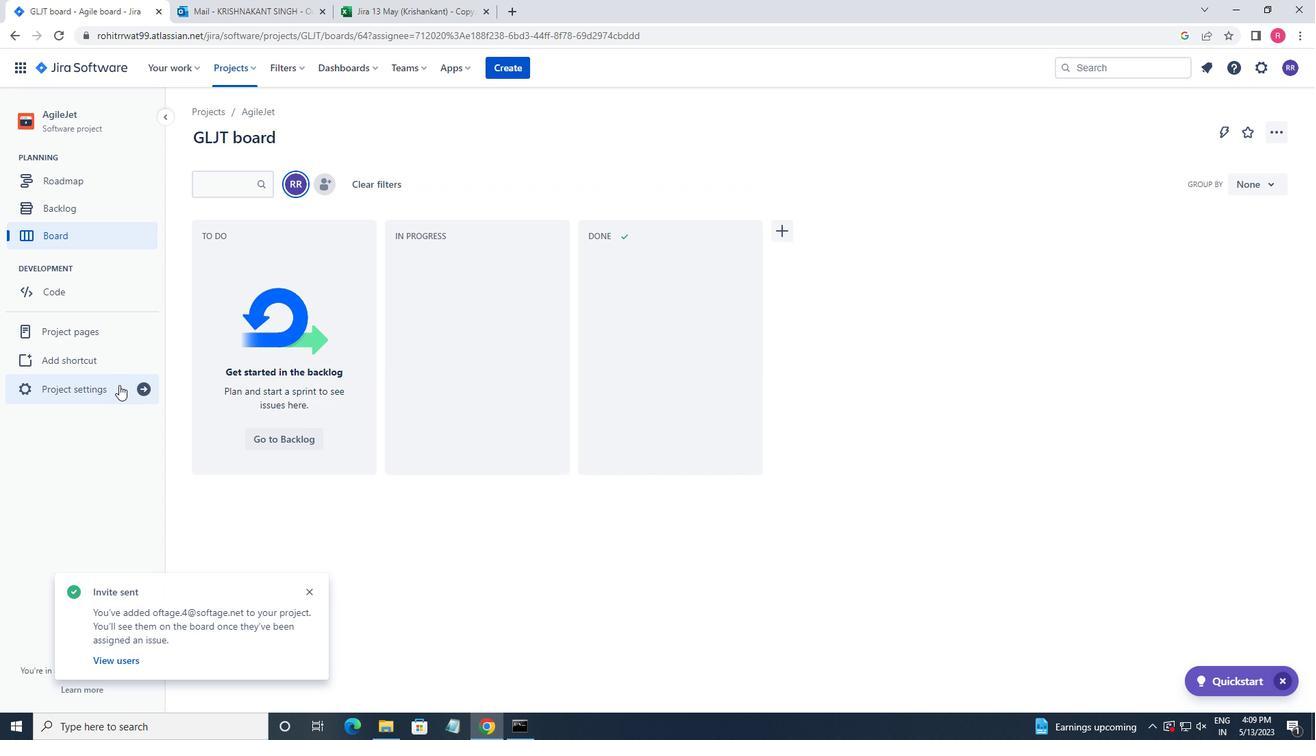 
Action: Mouse moved to (670, 481)
Screenshot: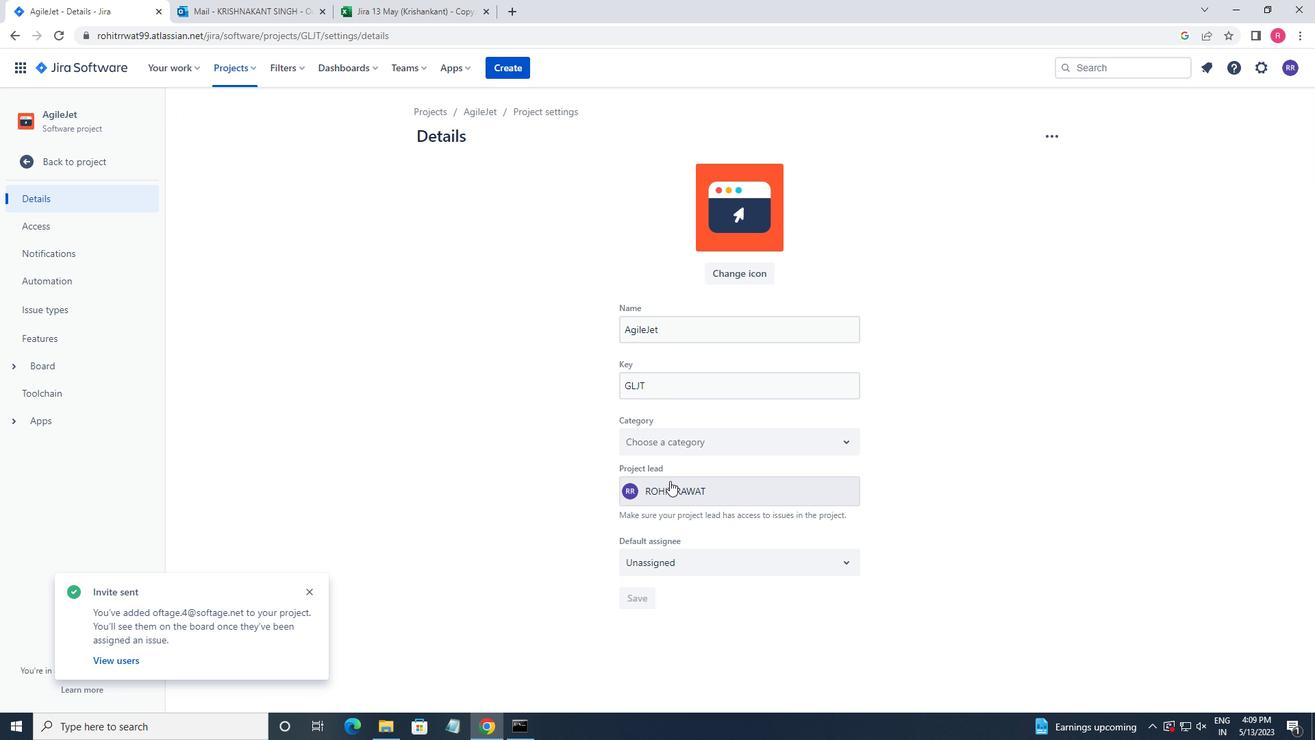 
Action: Mouse pressed left at (670, 481)
Screenshot: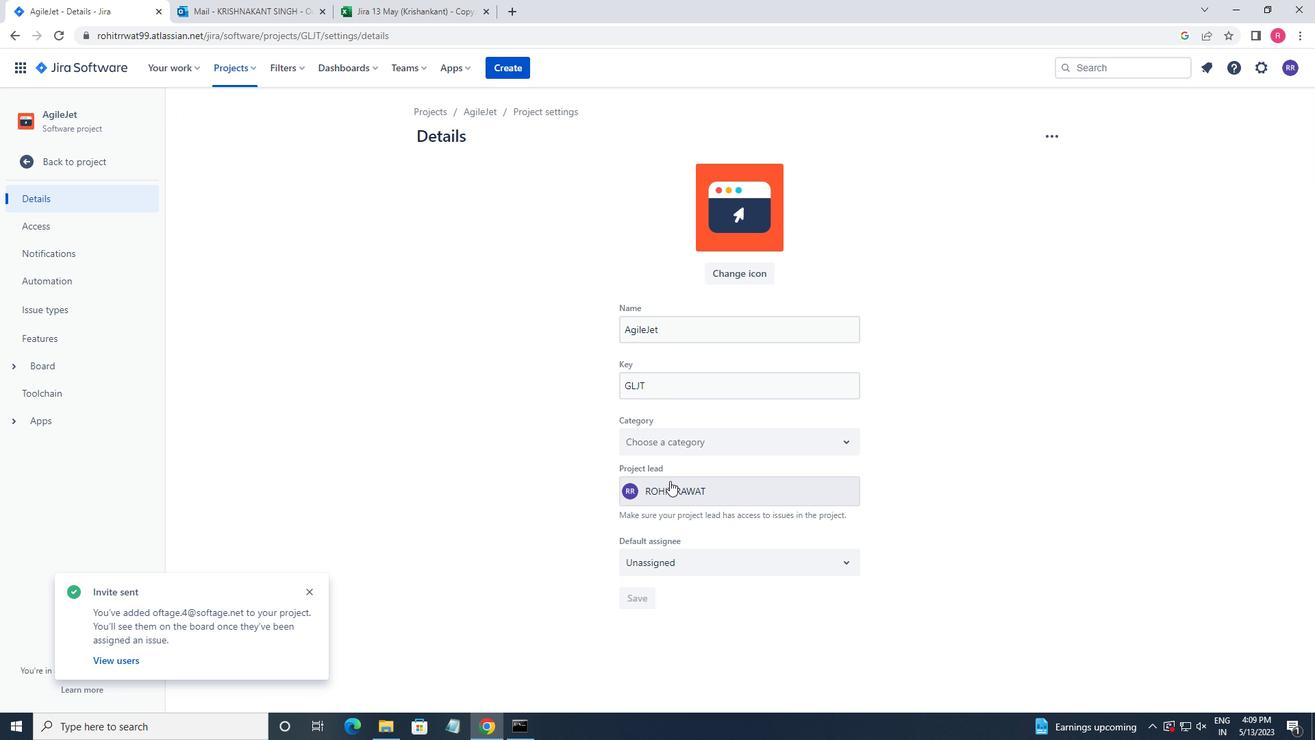 
Action: Mouse moved to (671, 472)
Screenshot: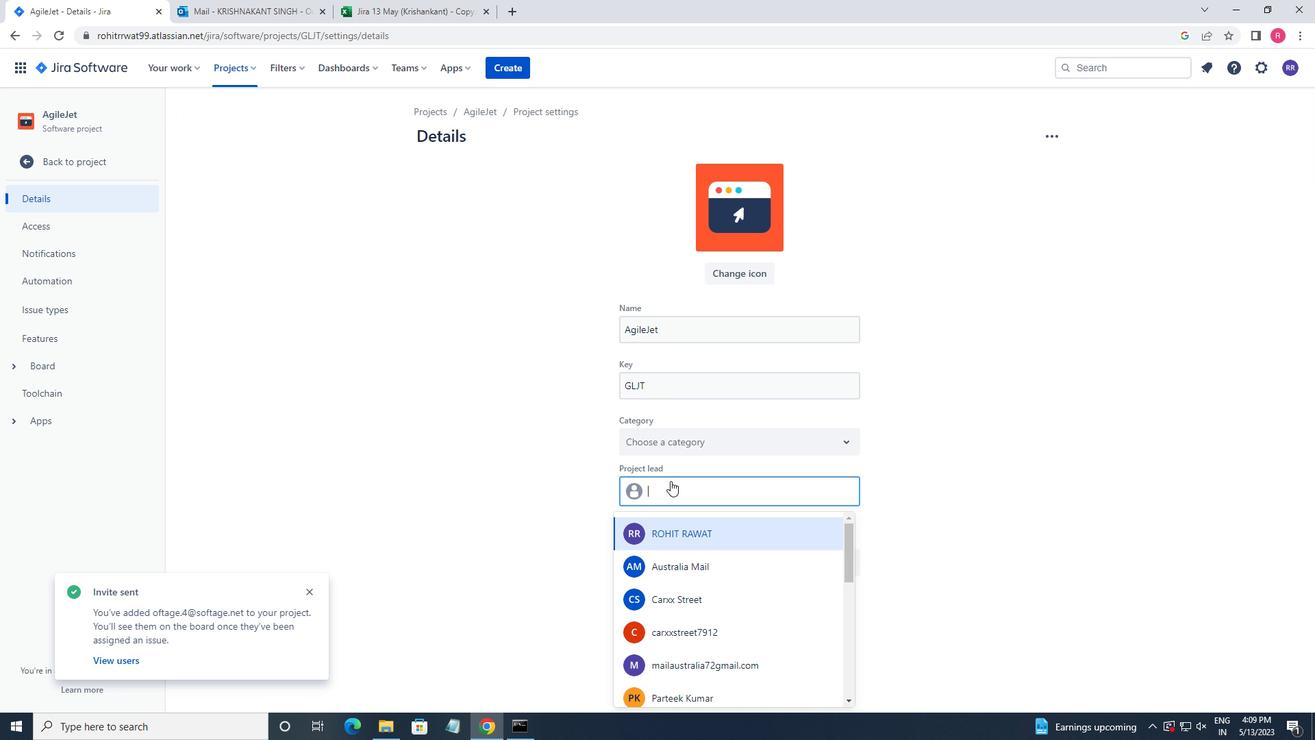 
Action: Key pressed S
Screenshot: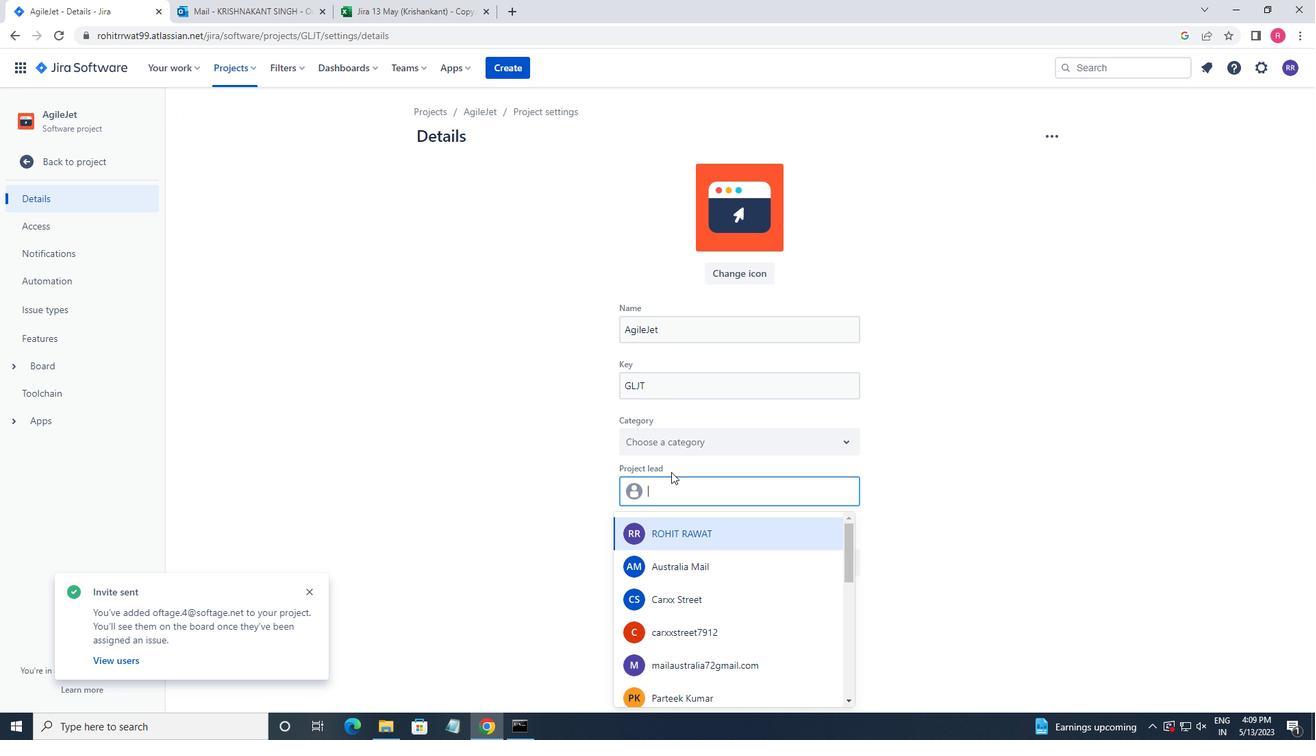 
Action: Mouse moved to (671, 471)
Screenshot: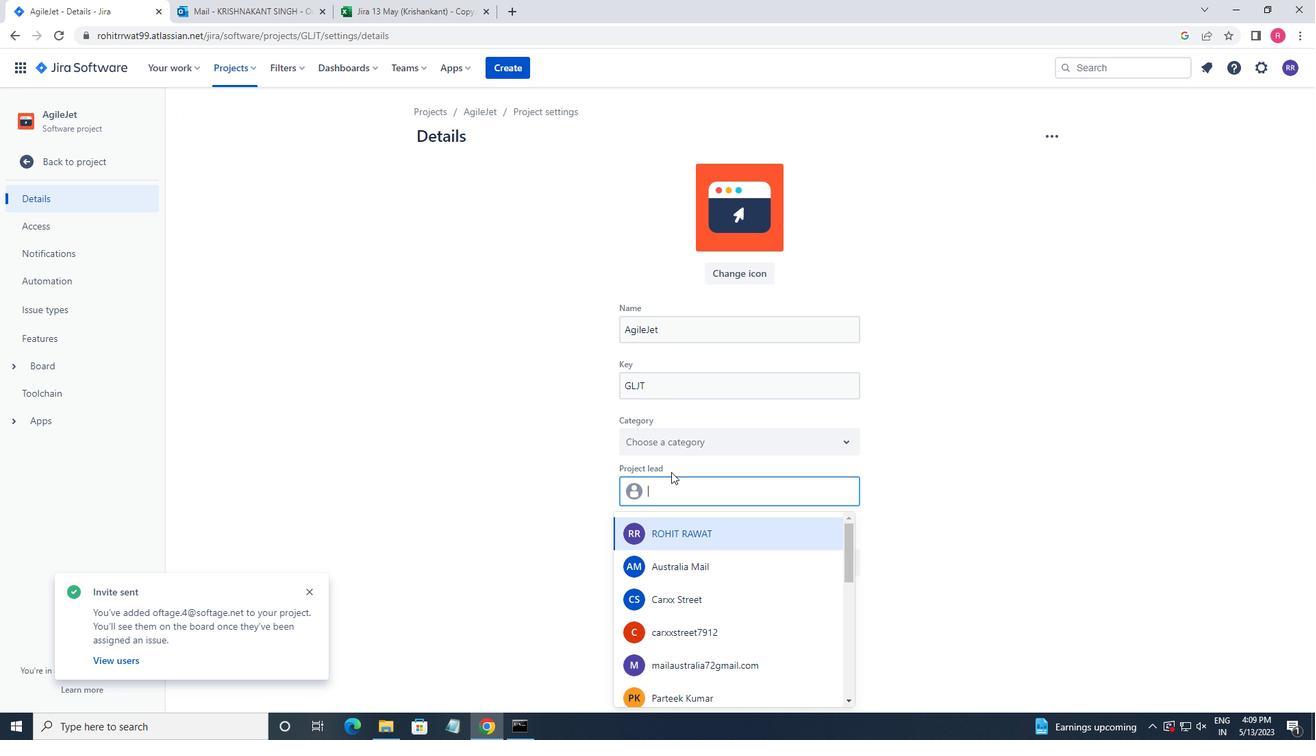 
Action: Key pressed OFTAGE.4<Key.shift>@SOFTAGE.NET
Screenshot: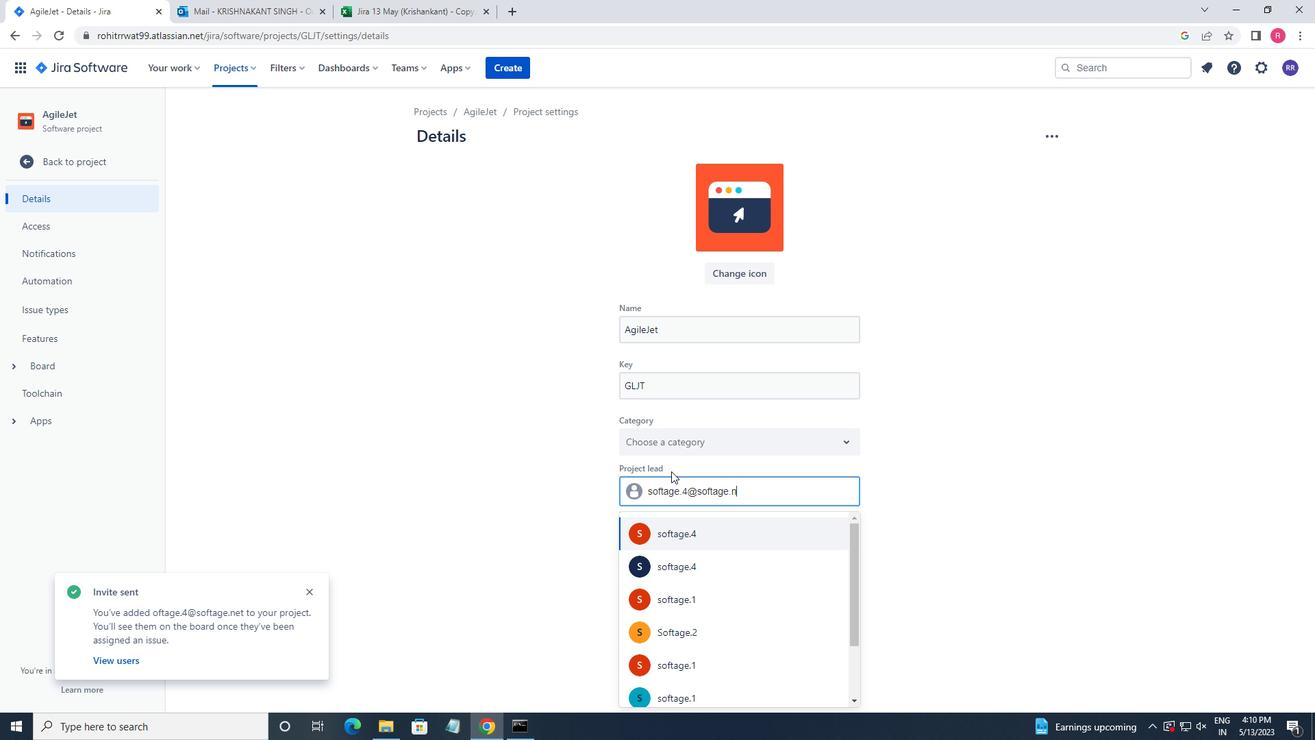 
Action: Mouse moved to (679, 534)
Screenshot: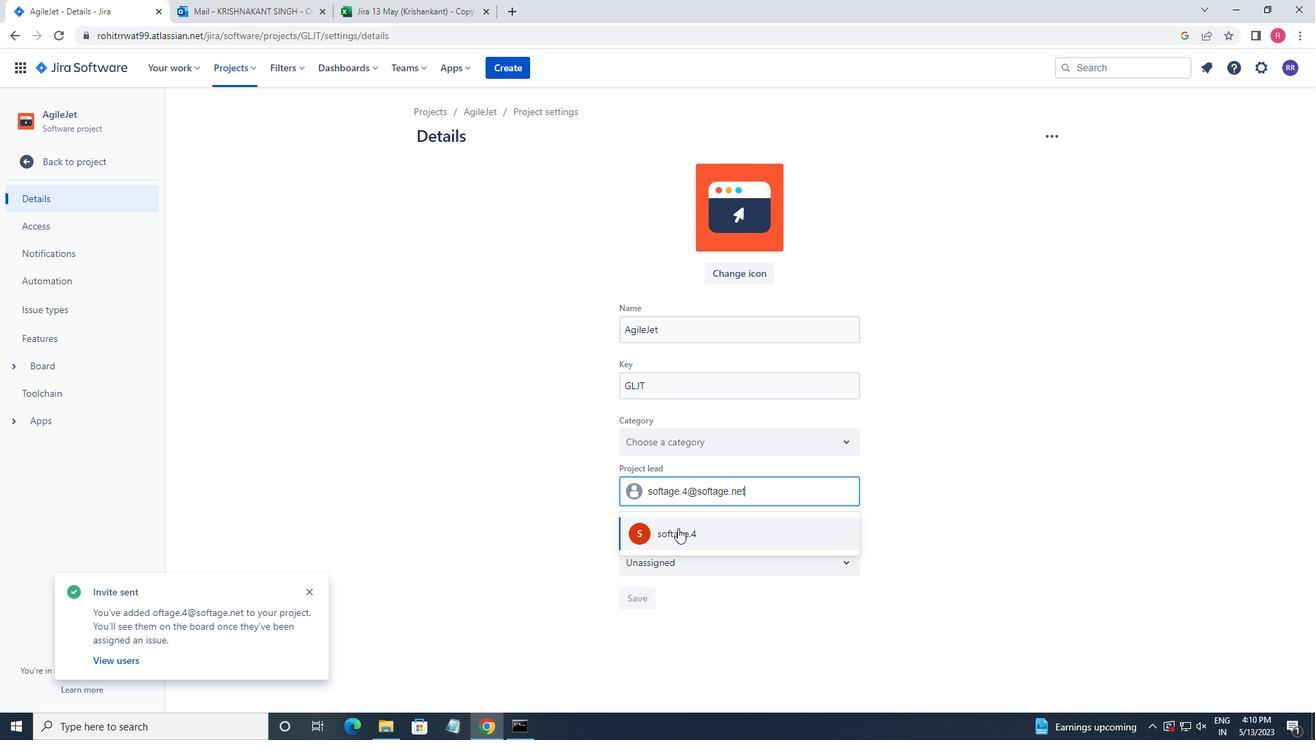 
Action: Mouse pressed left at (679, 534)
Screenshot: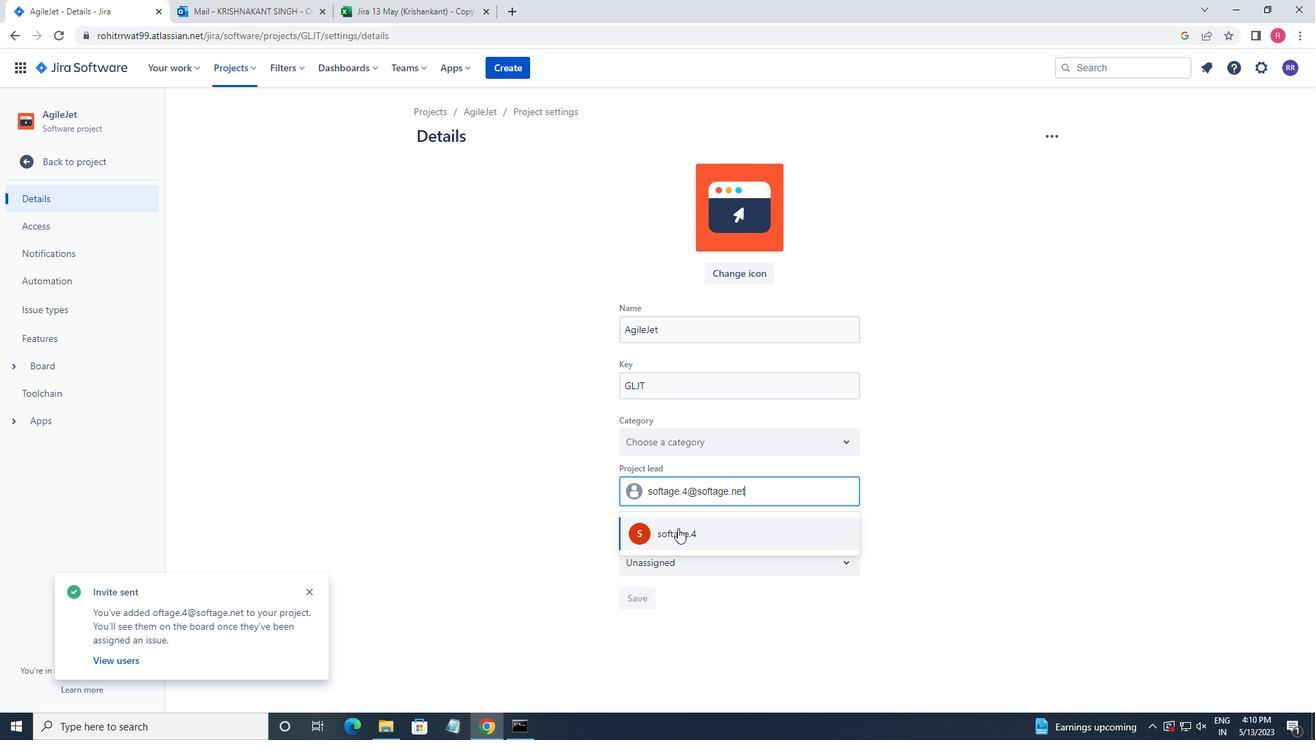 
Action: Mouse moved to (639, 599)
Screenshot: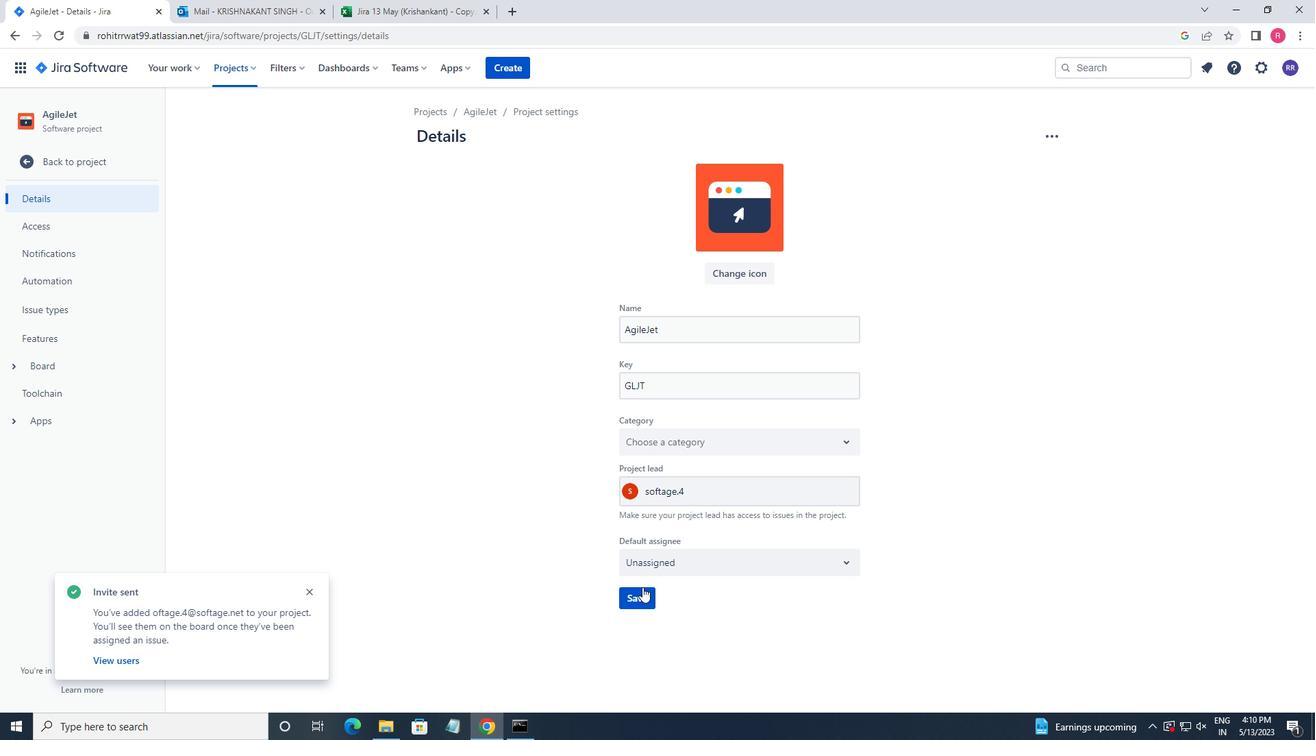 
Action: Mouse pressed left at (639, 599)
Screenshot: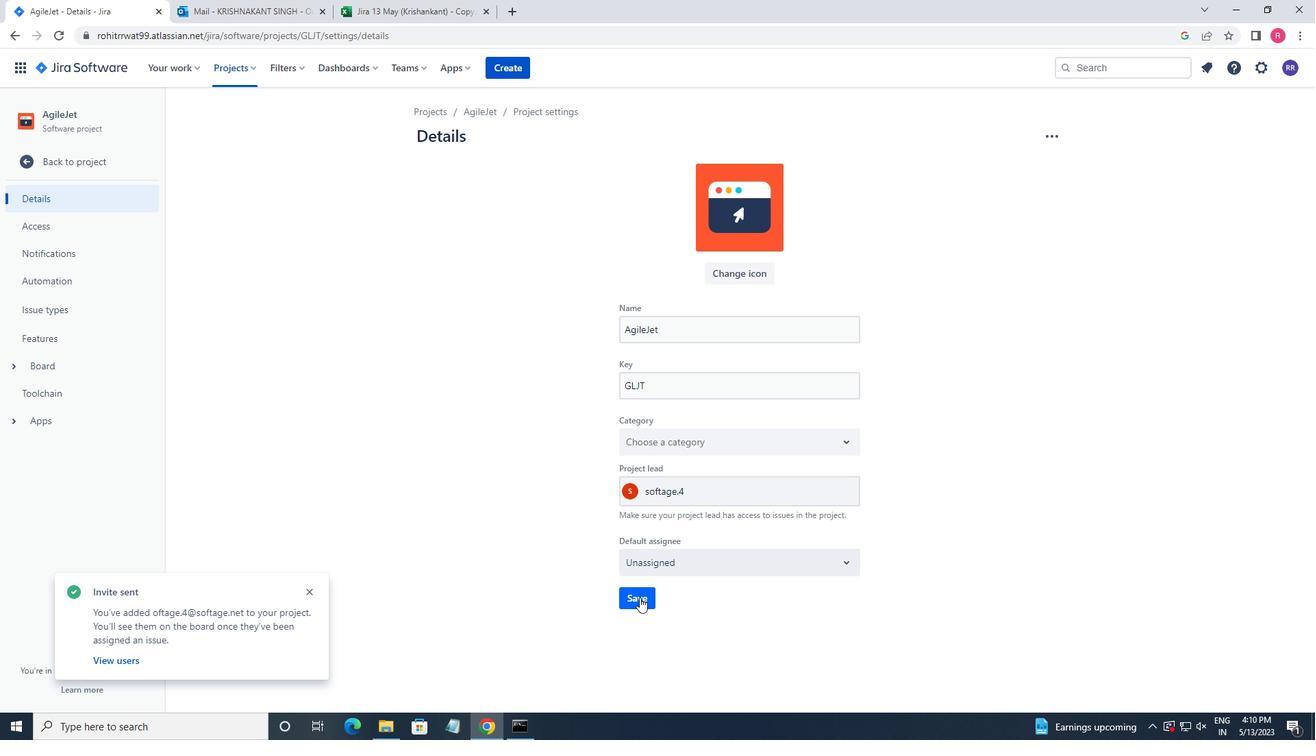 
Action: Mouse moved to (308, 589)
Screenshot: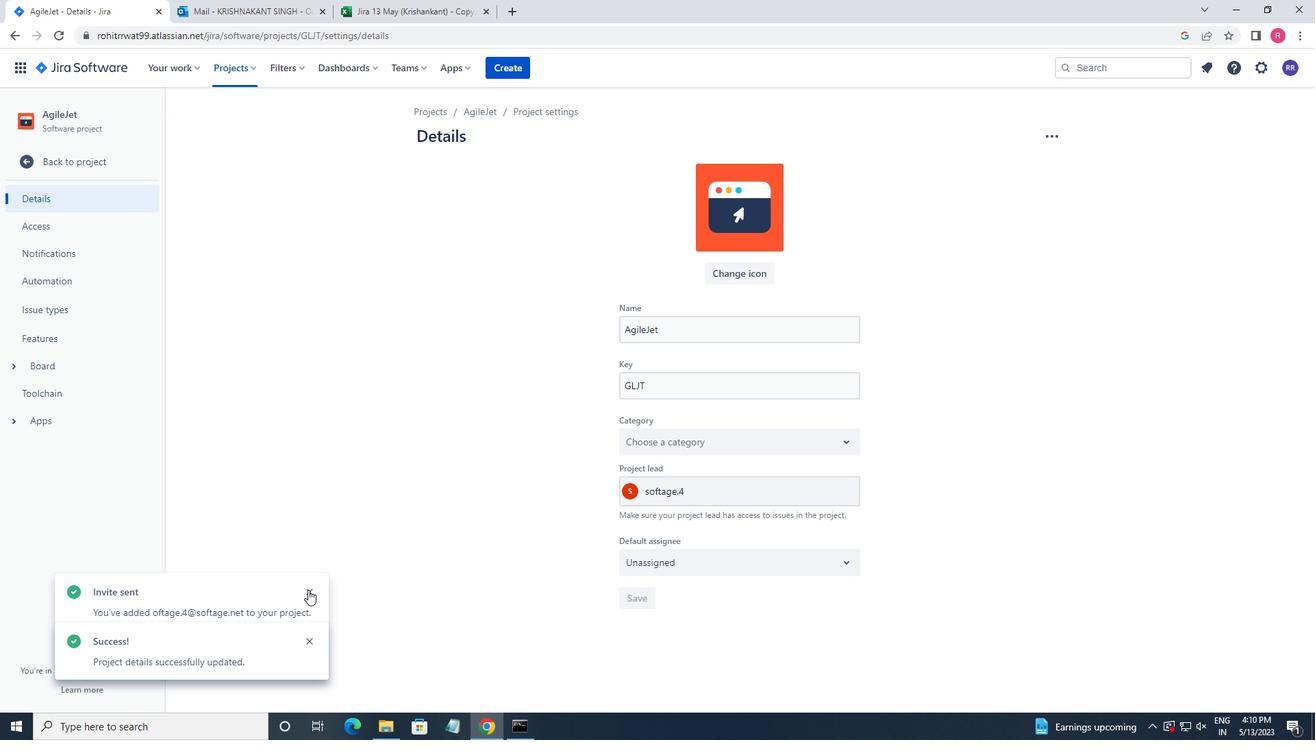 
Action: Mouse pressed left at (308, 589)
Screenshot: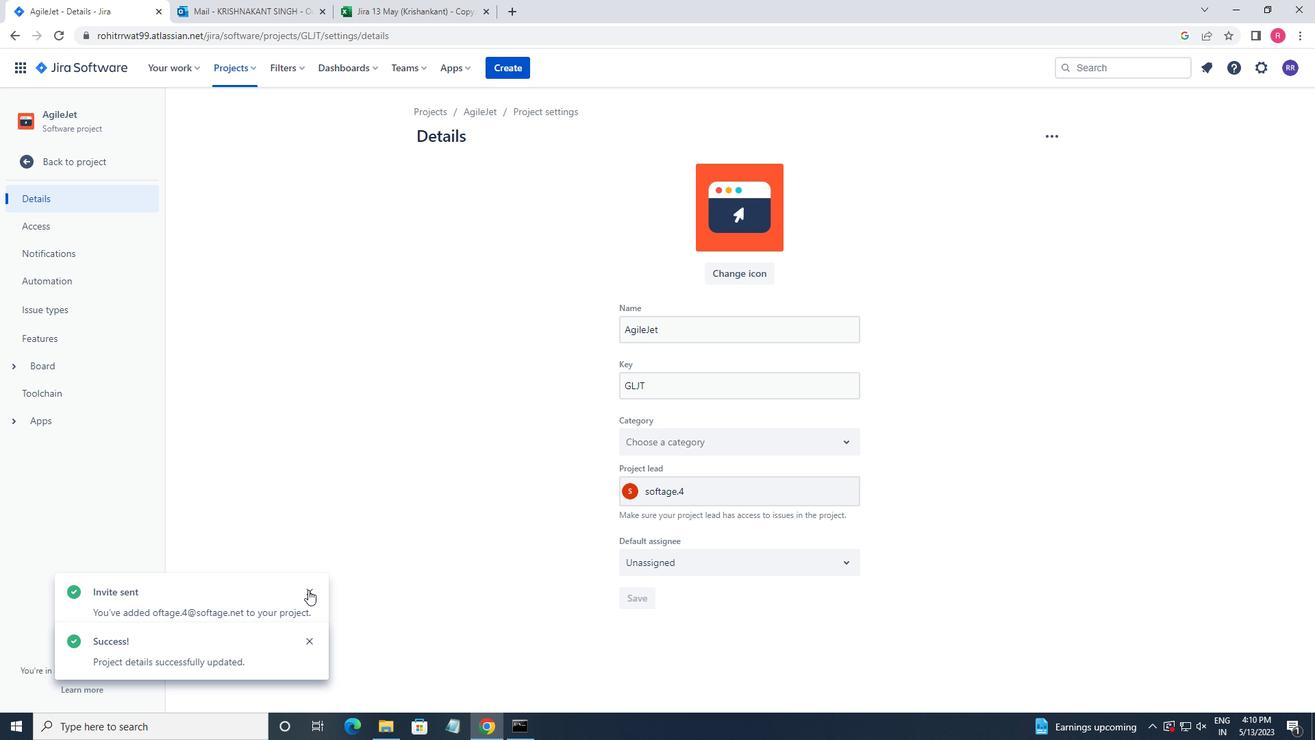 
Action: Mouse moved to (307, 638)
Screenshot: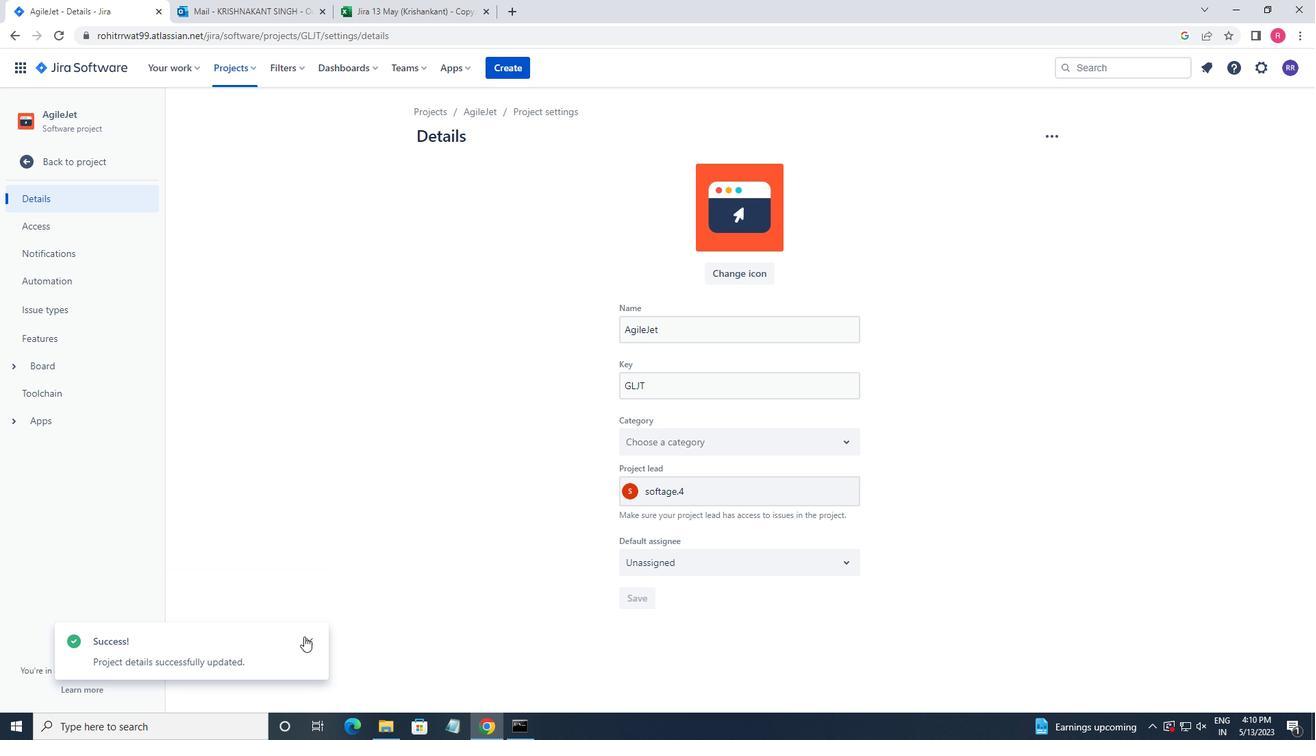 
Action: Mouse pressed left at (307, 638)
Screenshot: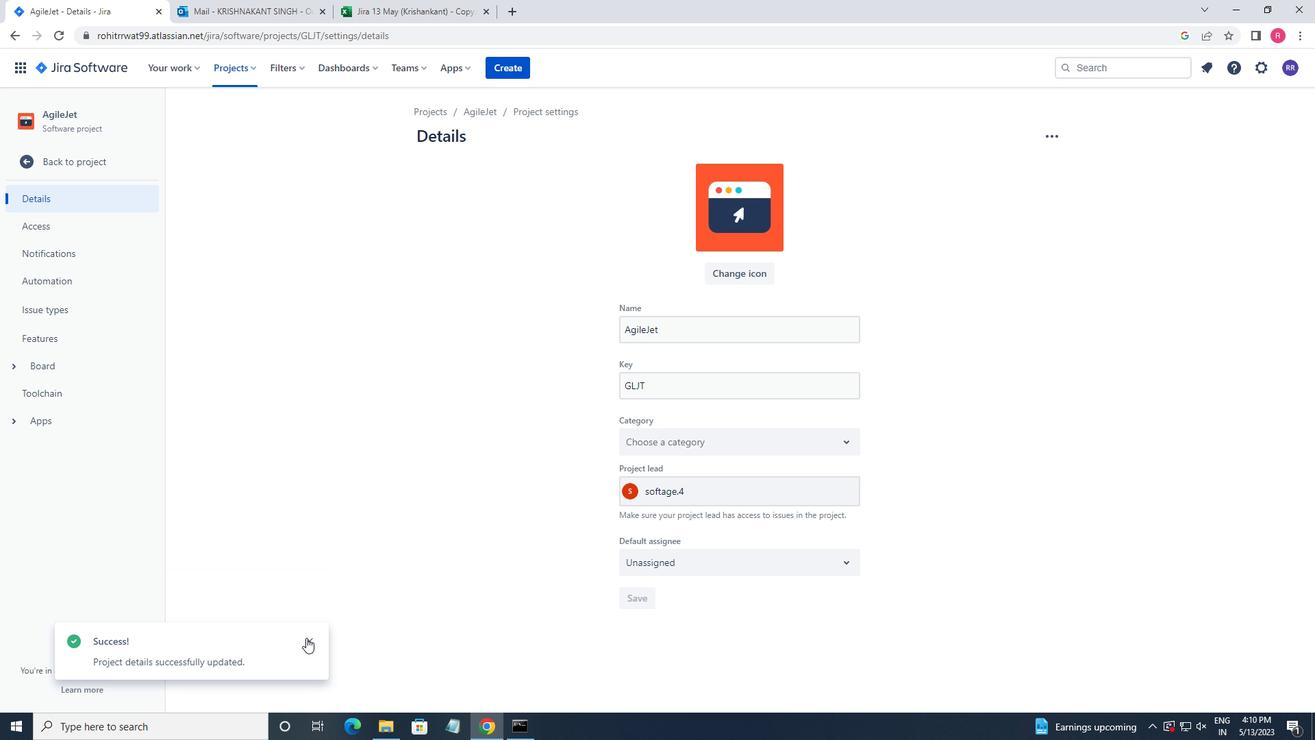 
Action: Mouse moved to (64, 174)
Screenshot: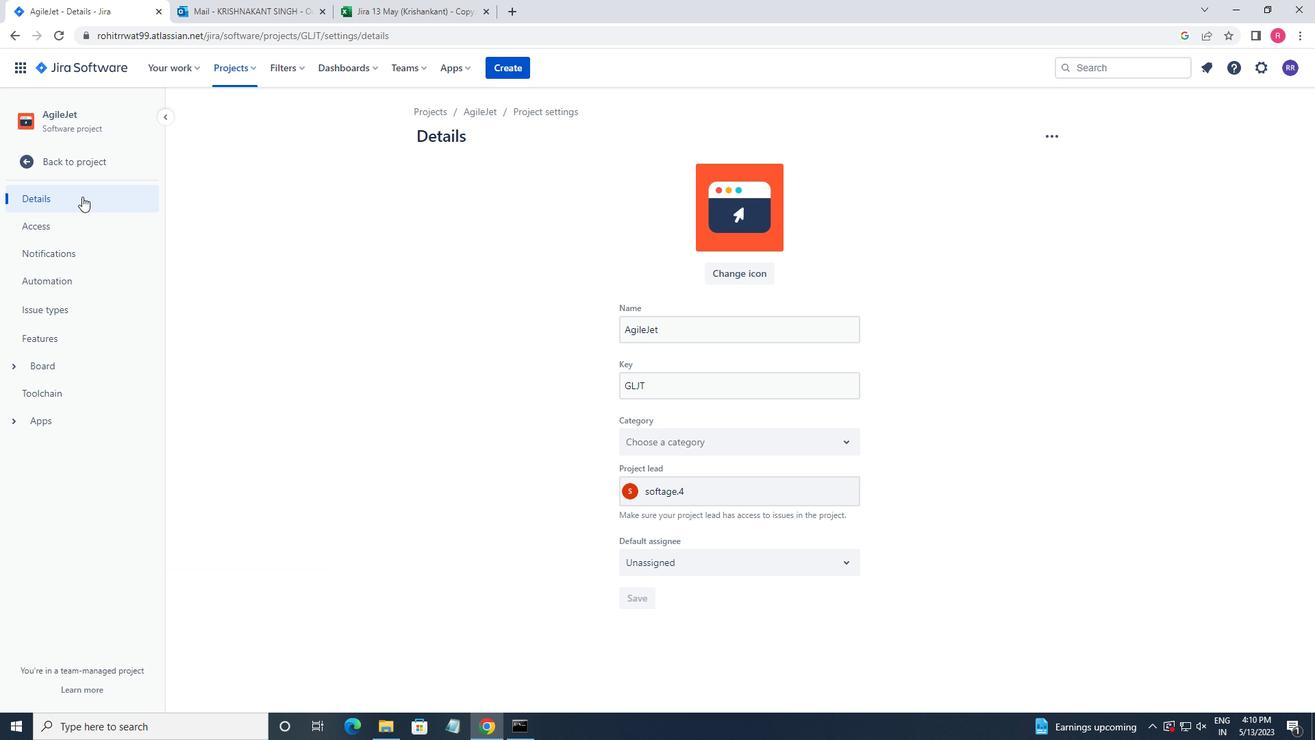 
Action: Mouse pressed left at (64, 174)
Screenshot: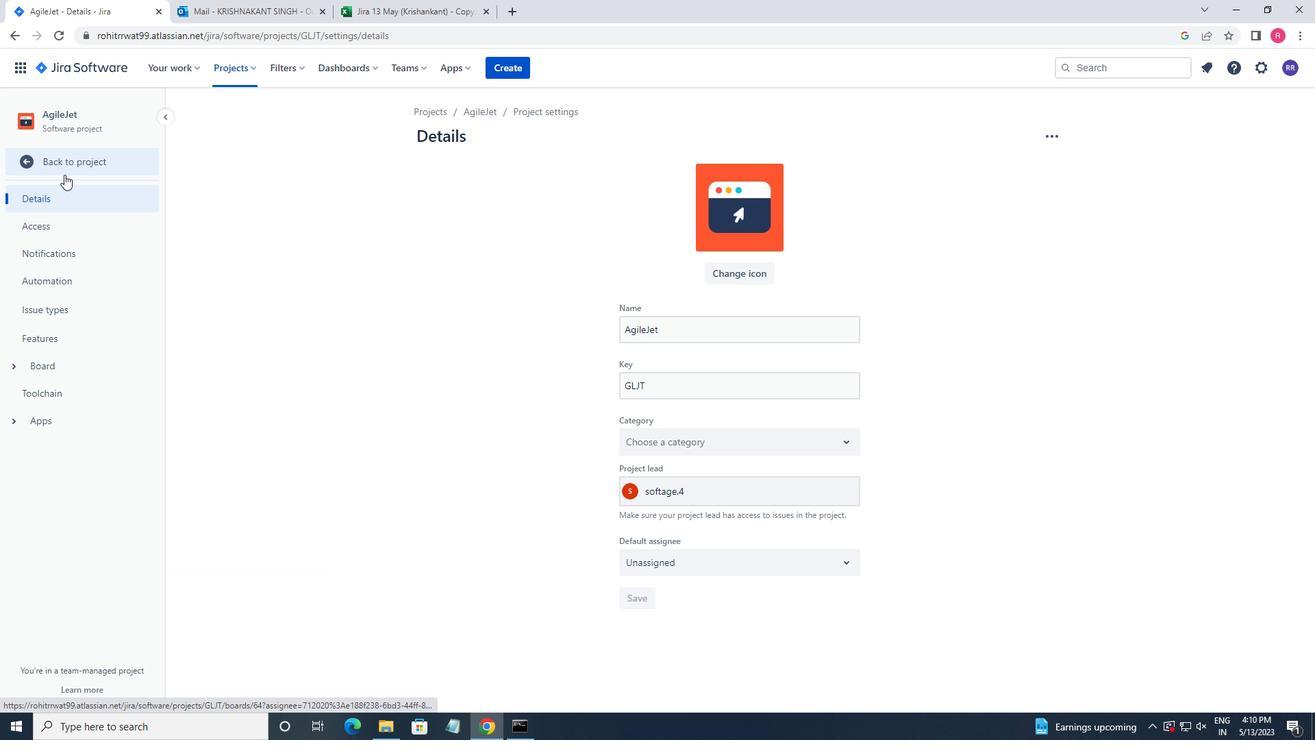 
Action: Mouse moved to (328, 189)
Screenshot: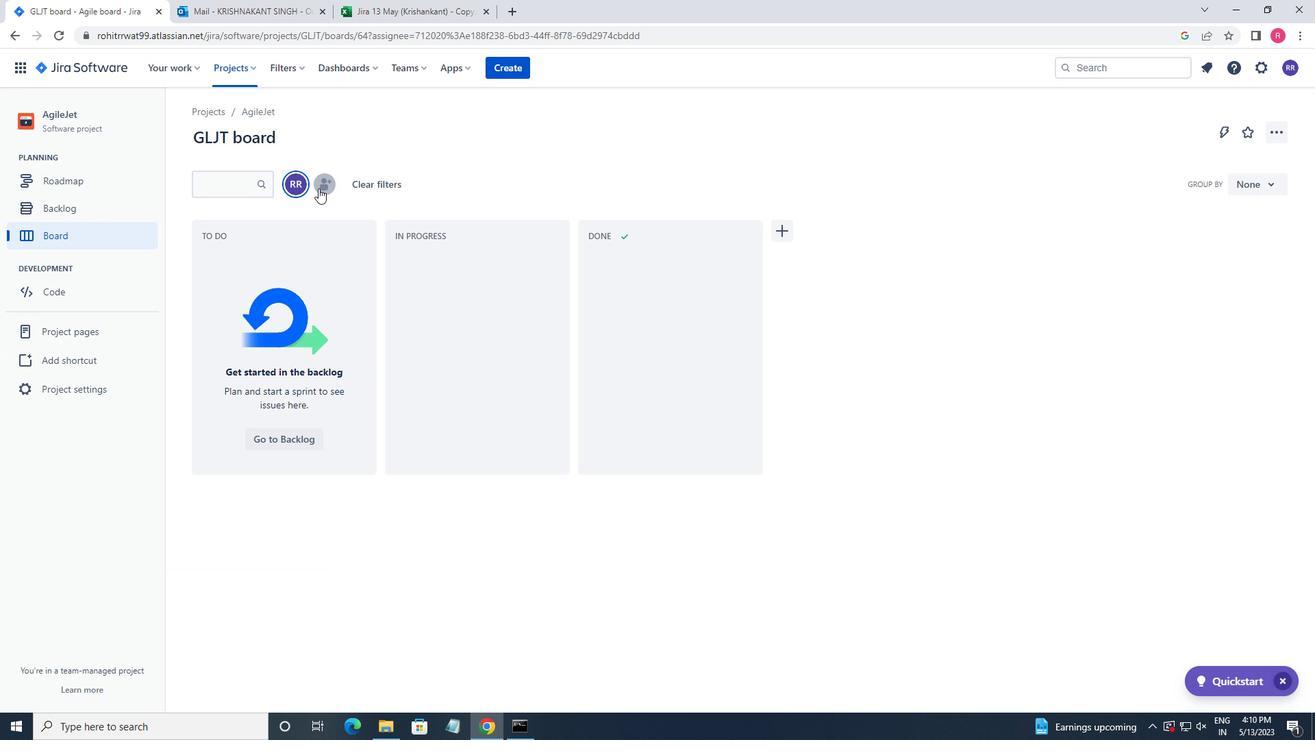 
Action: Mouse pressed left at (328, 189)
Screenshot: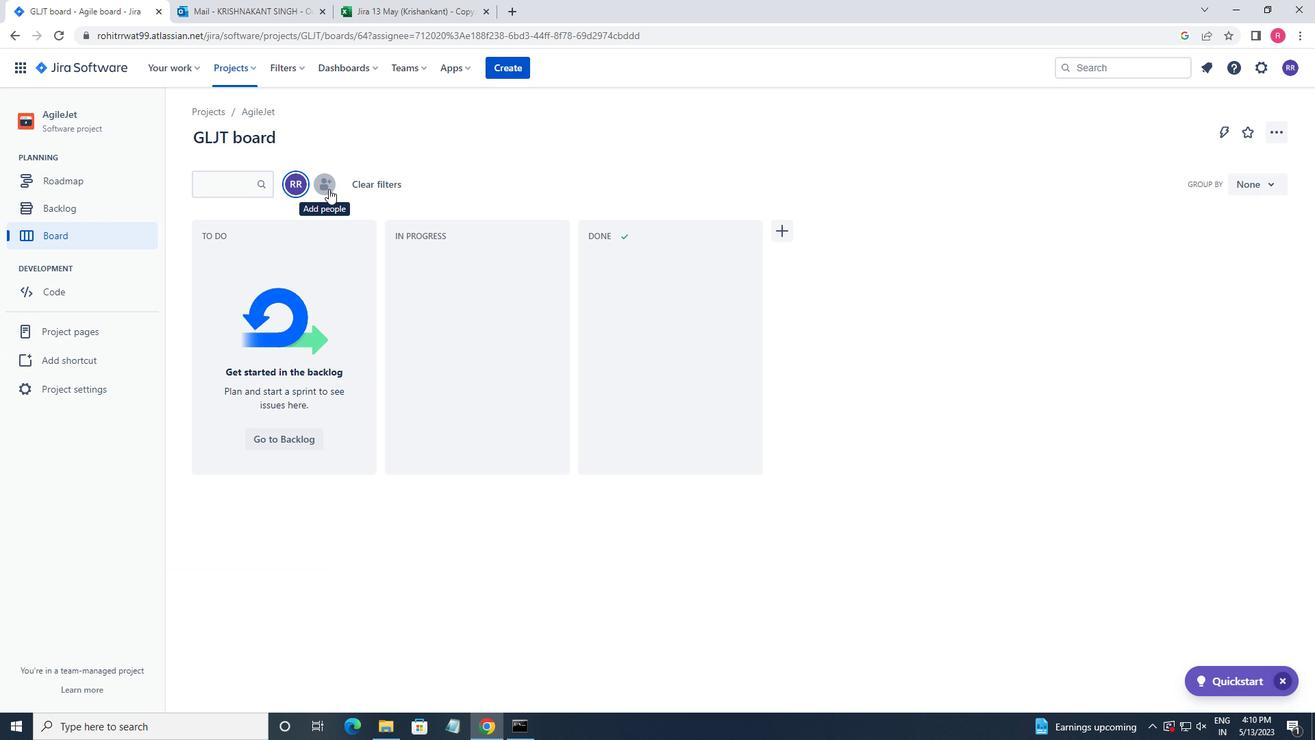 
Action: Key pressed SOFTAGE..<Key.backspace>1<Key.shift>@SOFTAGE.NET
Screenshot: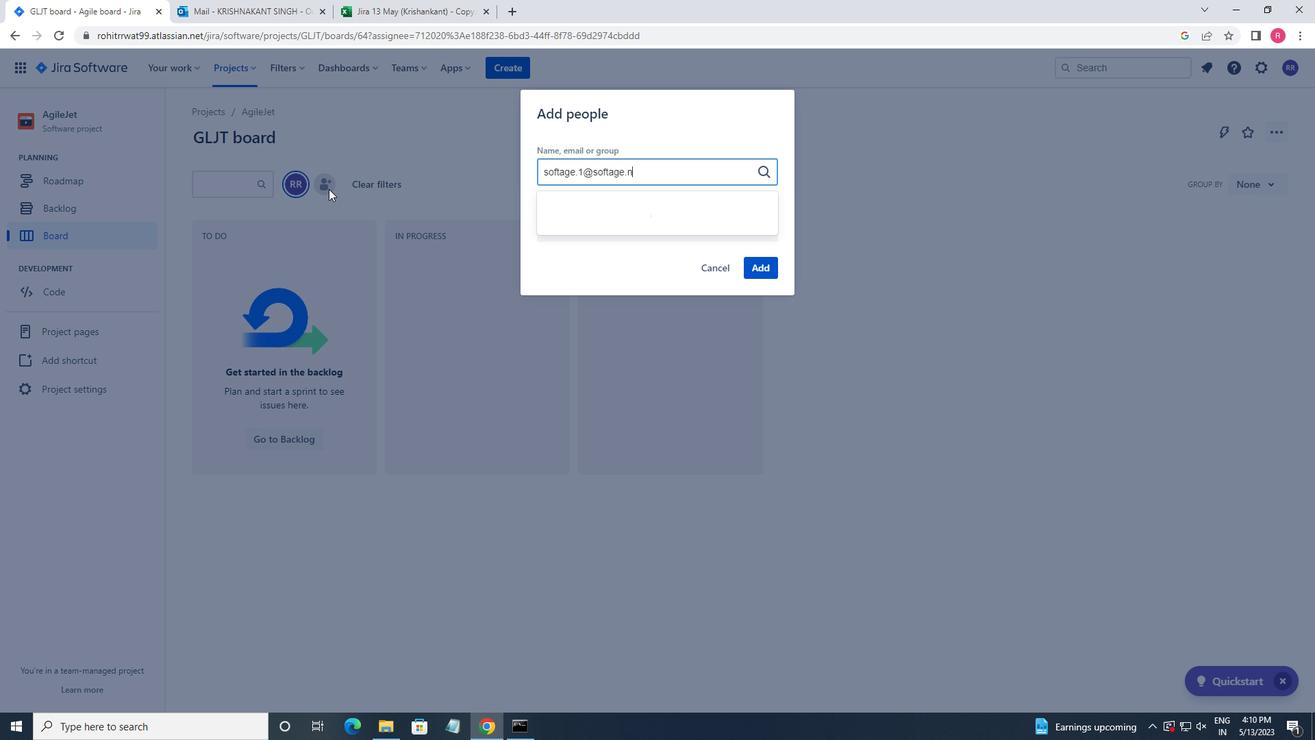 
Action: Mouse moved to (580, 241)
Screenshot: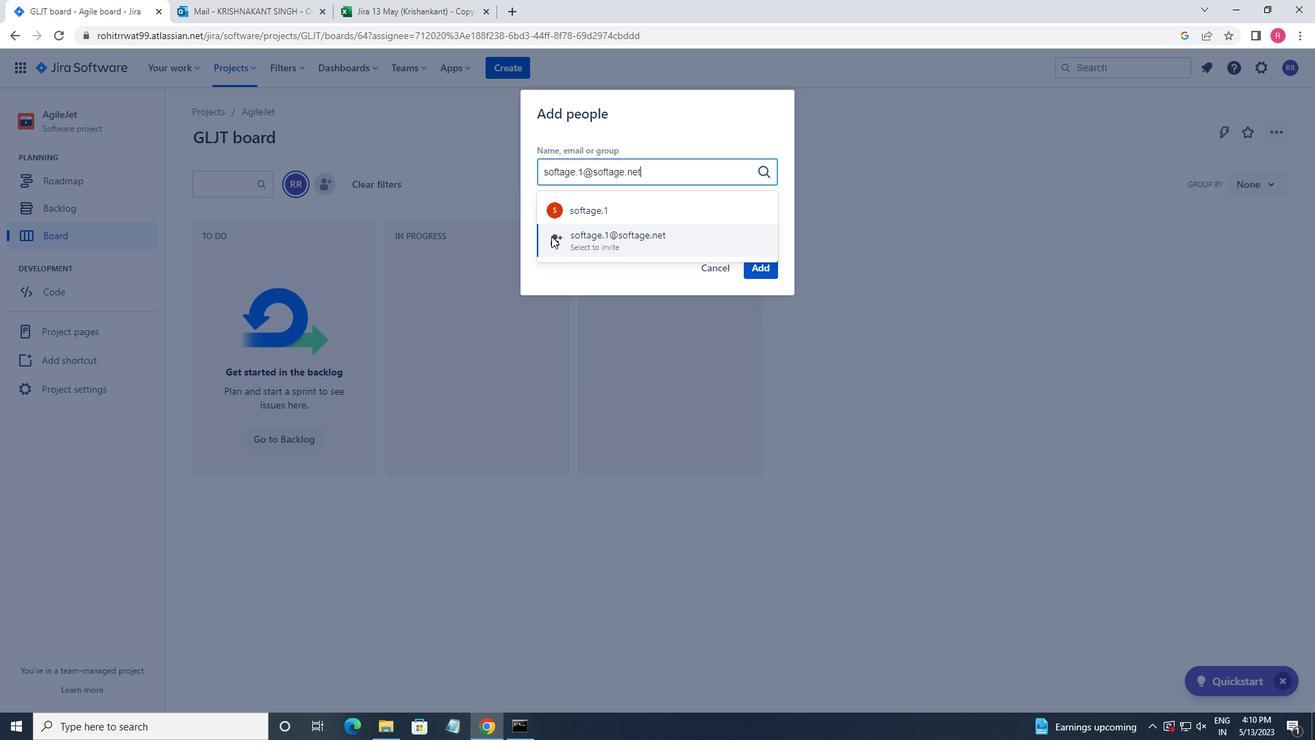 
Action: Mouse pressed left at (580, 241)
Screenshot: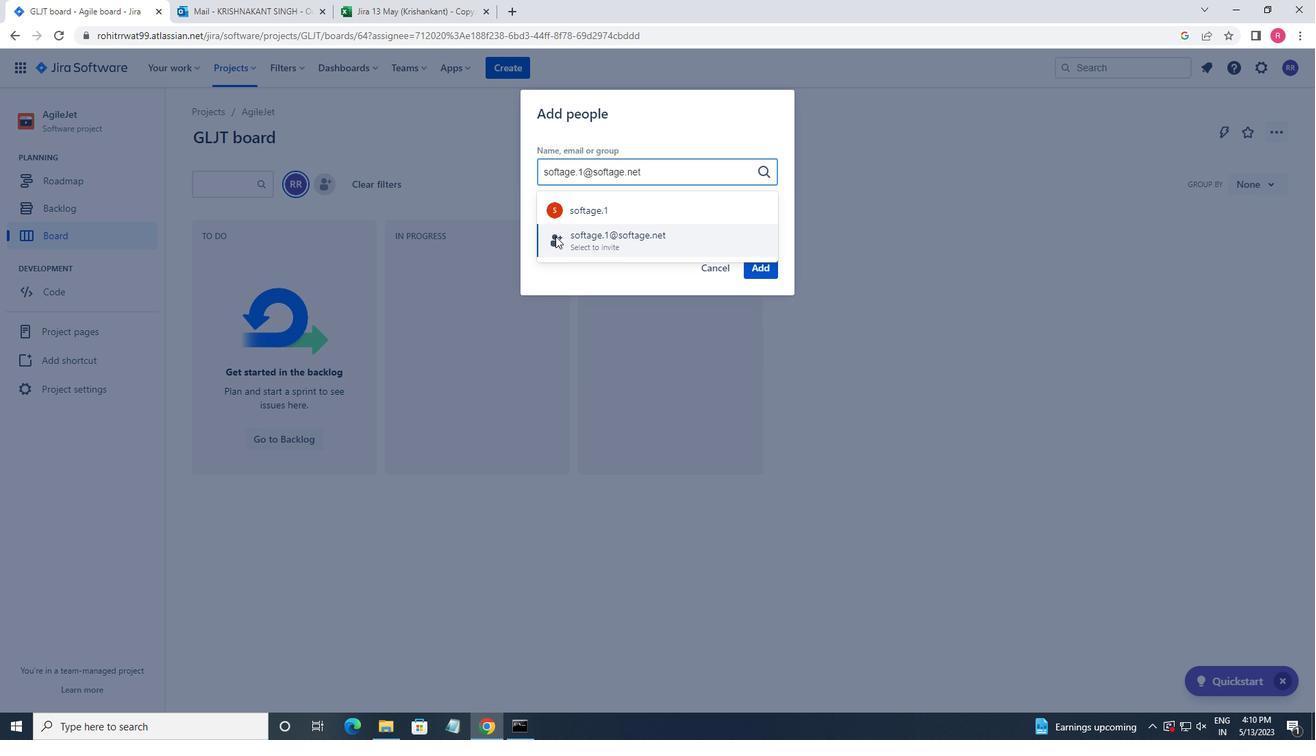 
Action: Mouse moved to (762, 270)
Screenshot: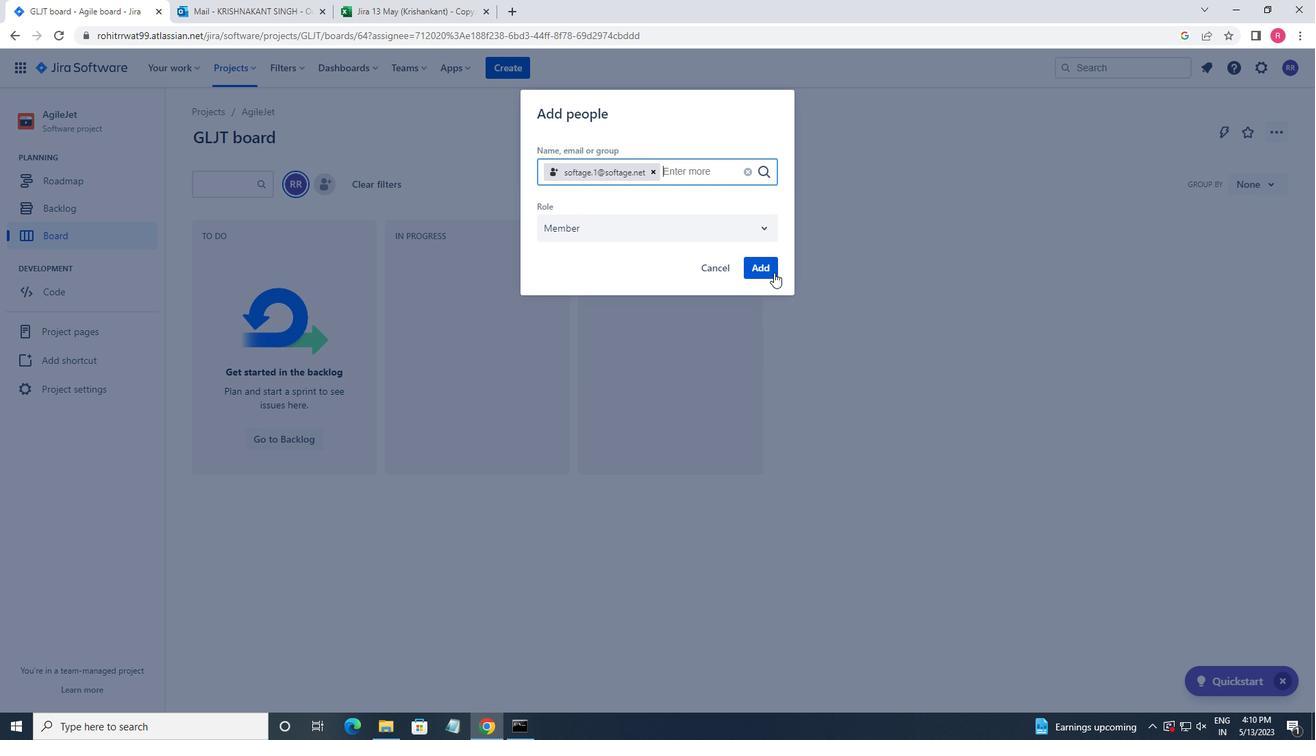 
Action: Mouse pressed left at (762, 270)
Screenshot: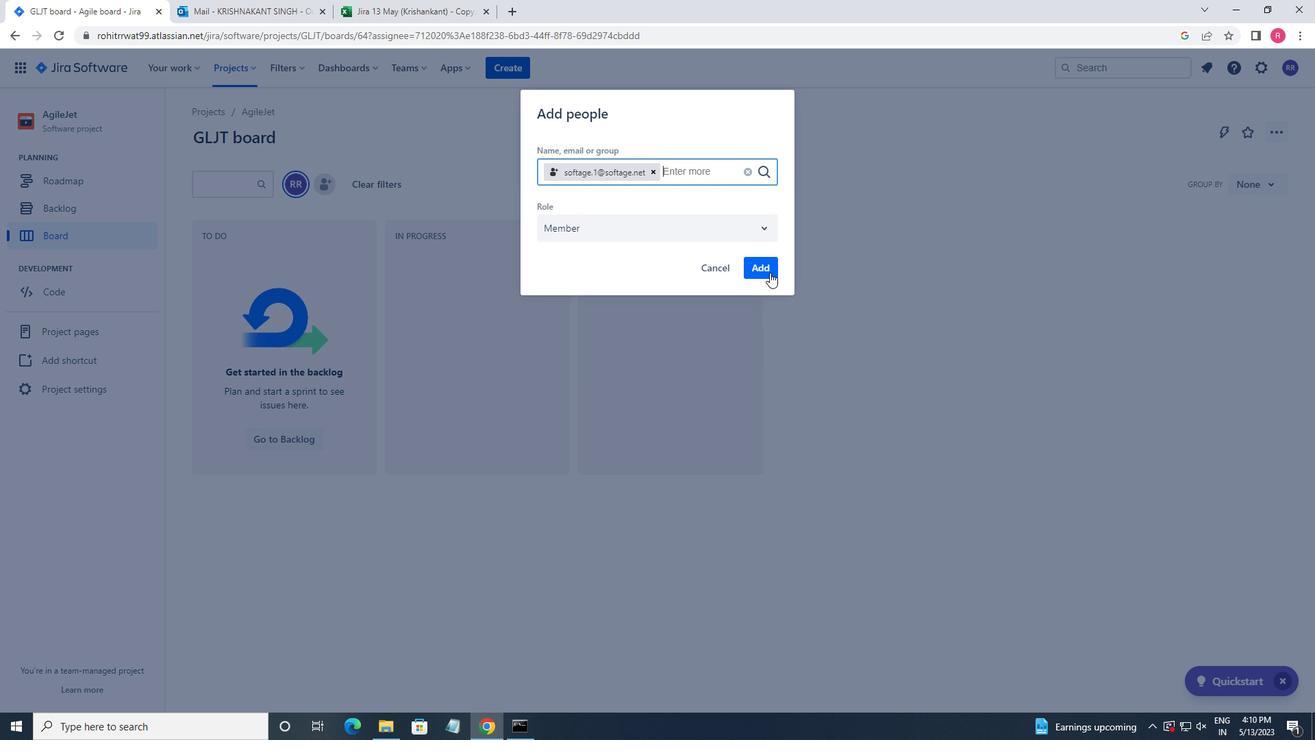 
